 Task: Find connections with filter location Bilqās with filter topic #technologywith filter profile language English with filter current company Rahi with filter school Kamaraj College of Engineering and Technology with filter industry Wood Product Manufacturing with filter service category Wealth Management with filter keywords title Locksmith
Action: Mouse moved to (565, 73)
Screenshot: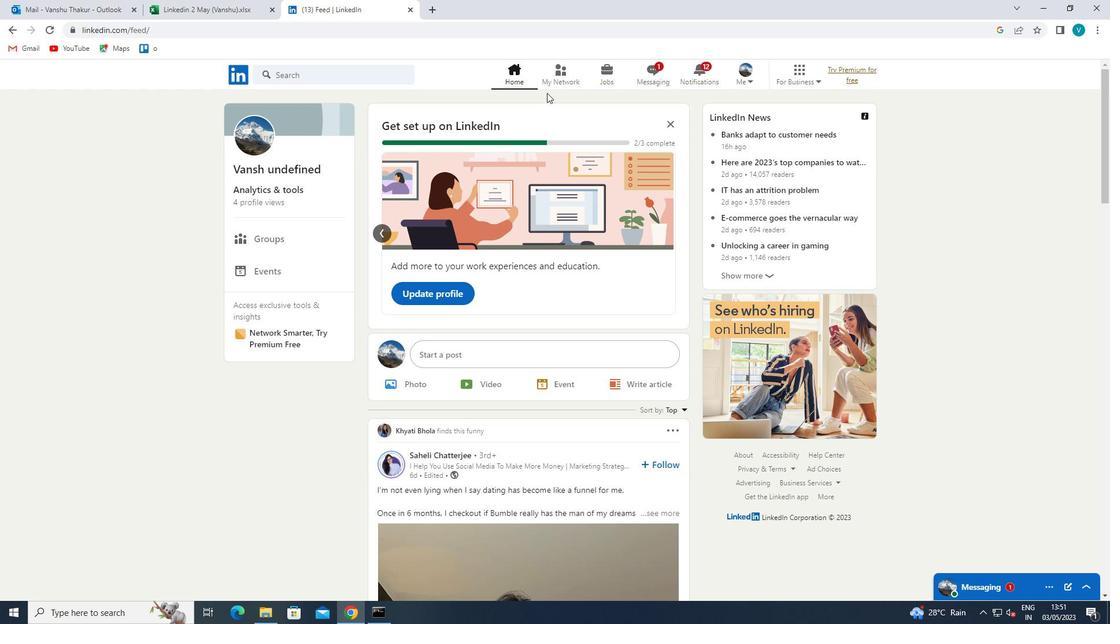 
Action: Mouse pressed left at (565, 73)
Screenshot: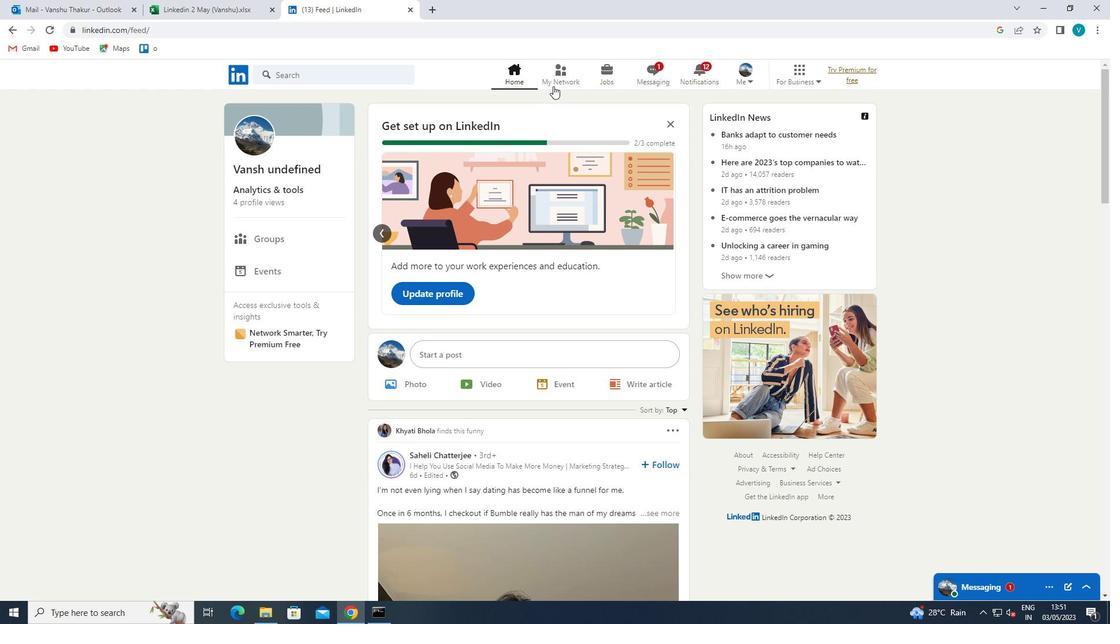 
Action: Mouse moved to (322, 145)
Screenshot: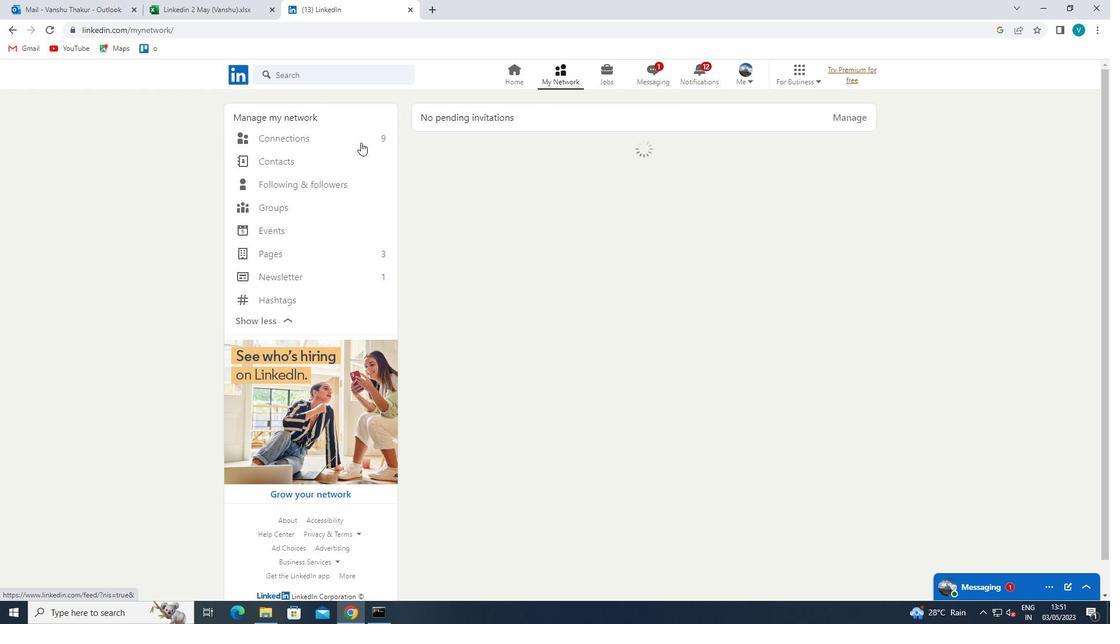 
Action: Mouse pressed left at (322, 145)
Screenshot: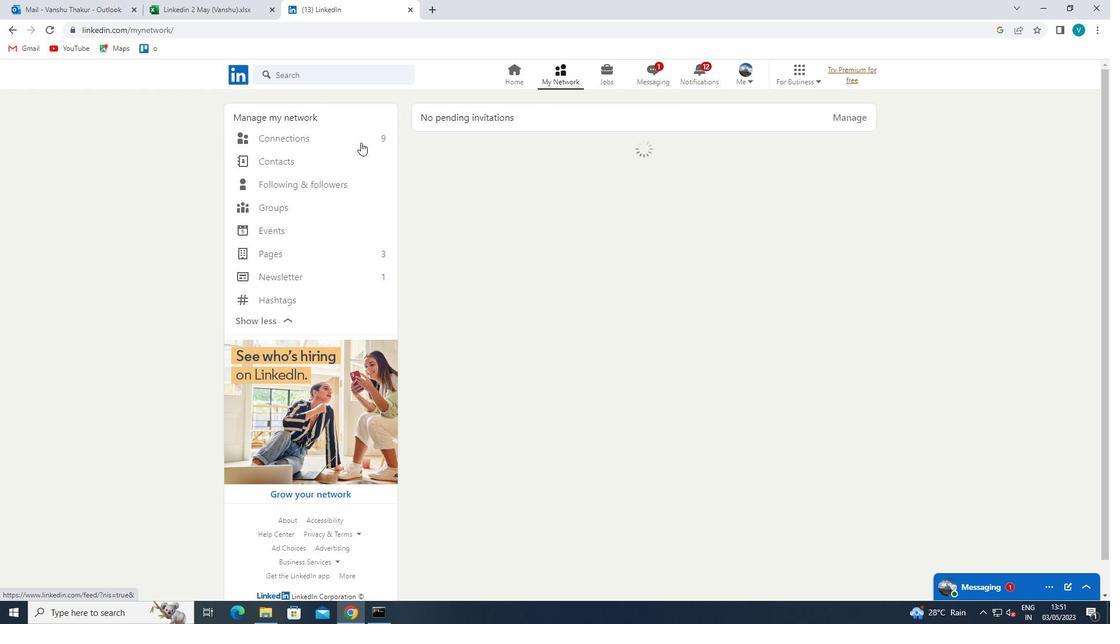 
Action: Mouse moved to (313, 140)
Screenshot: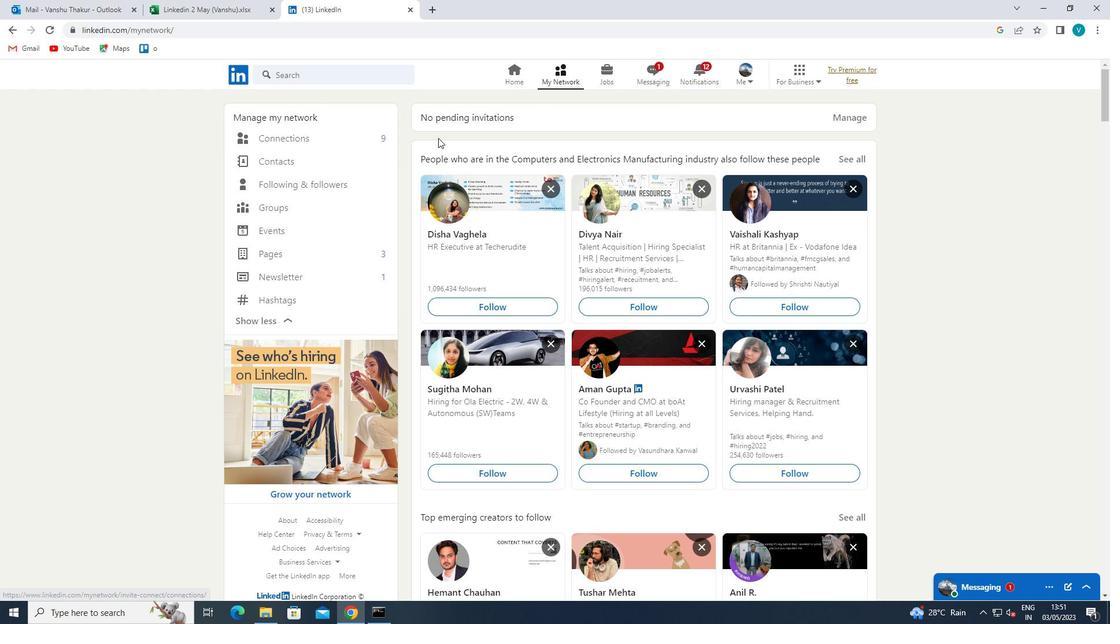 
Action: Mouse pressed left at (313, 140)
Screenshot: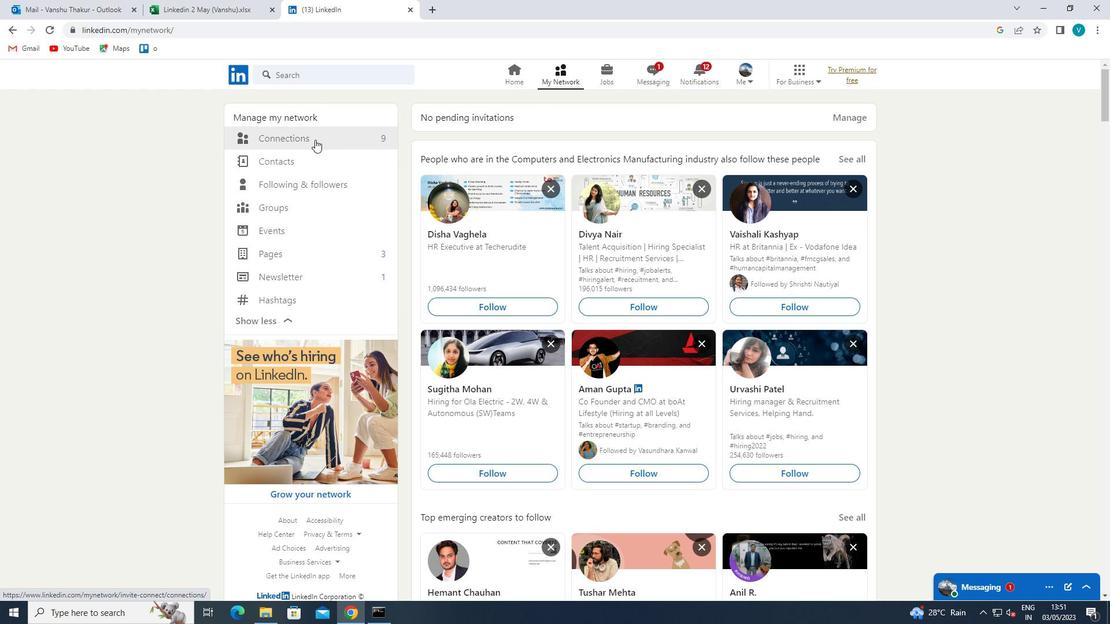 
Action: Mouse moved to (624, 134)
Screenshot: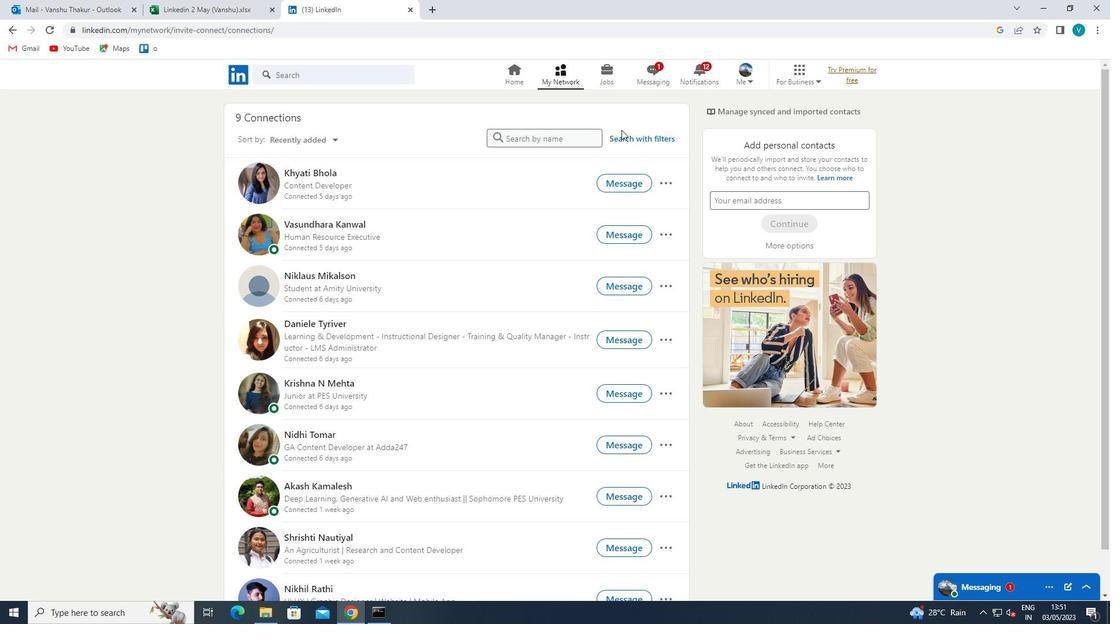 
Action: Mouse pressed left at (624, 134)
Screenshot: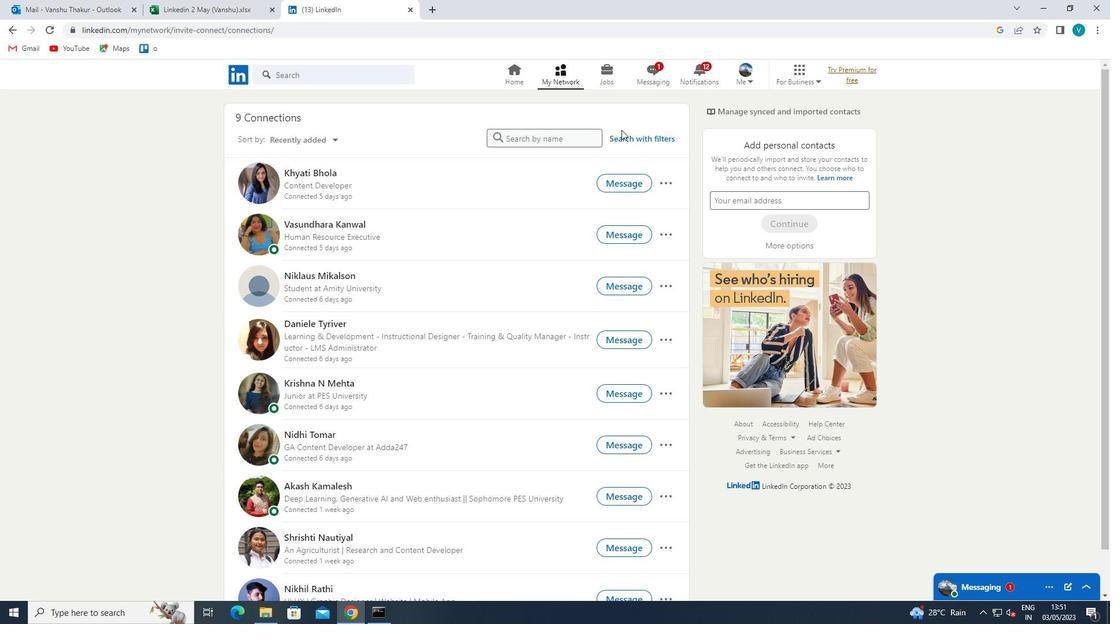 
Action: Mouse moved to (546, 105)
Screenshot: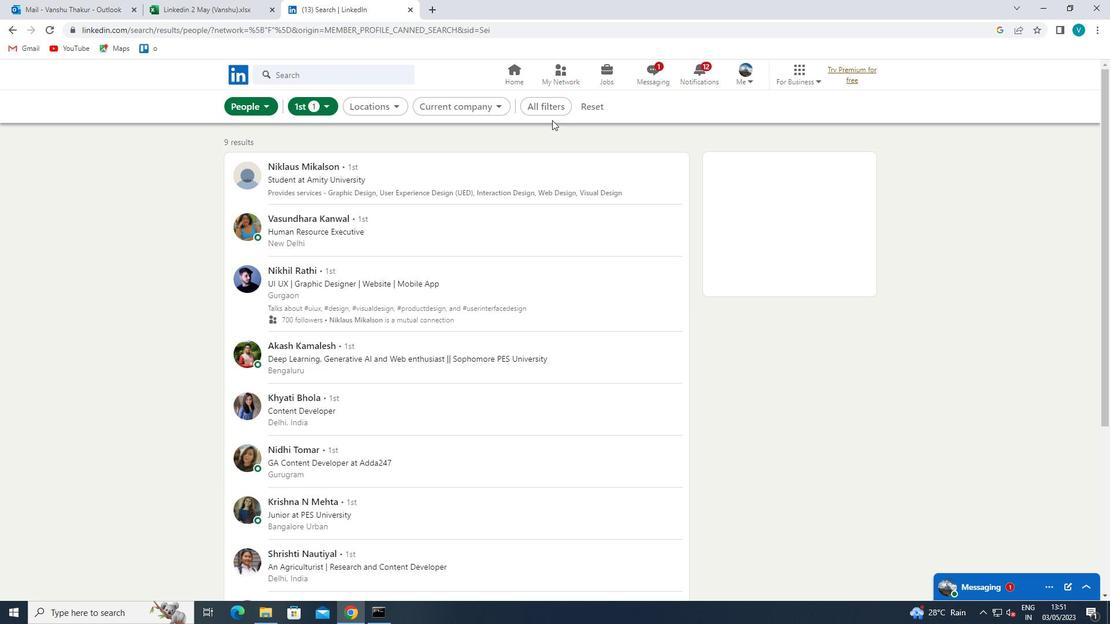 
Action: Mouse pressed left at (546, 105)
Screenshot: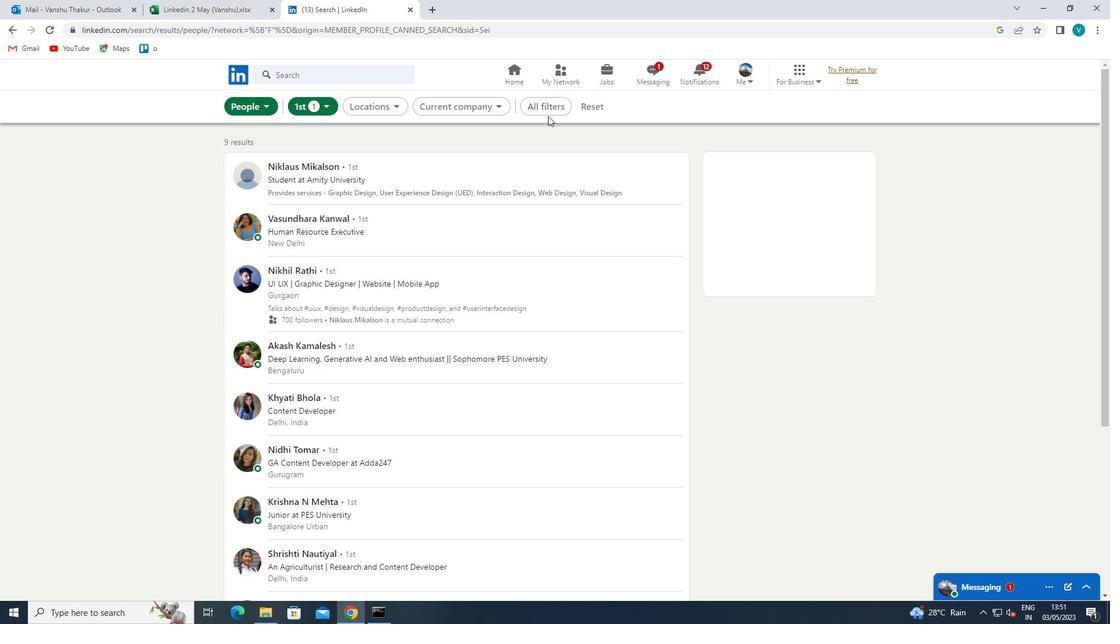 
Action: Mouse moved to (917, 276)
Screenshot: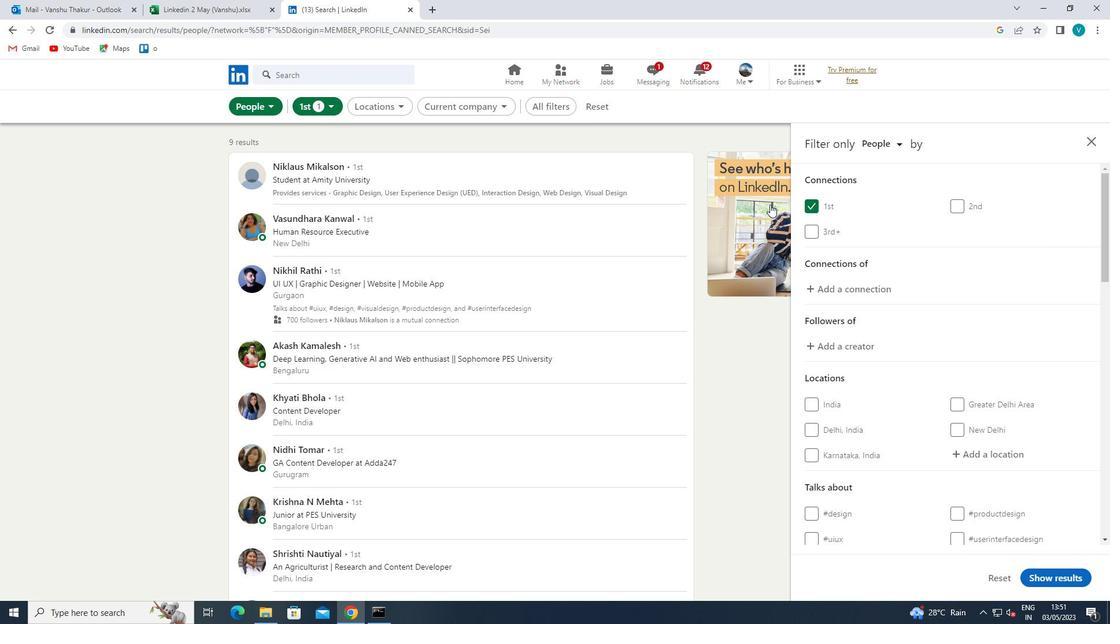 
Action: Mouse scrolled (917, 275) with delta (0, 0)
Screenshot: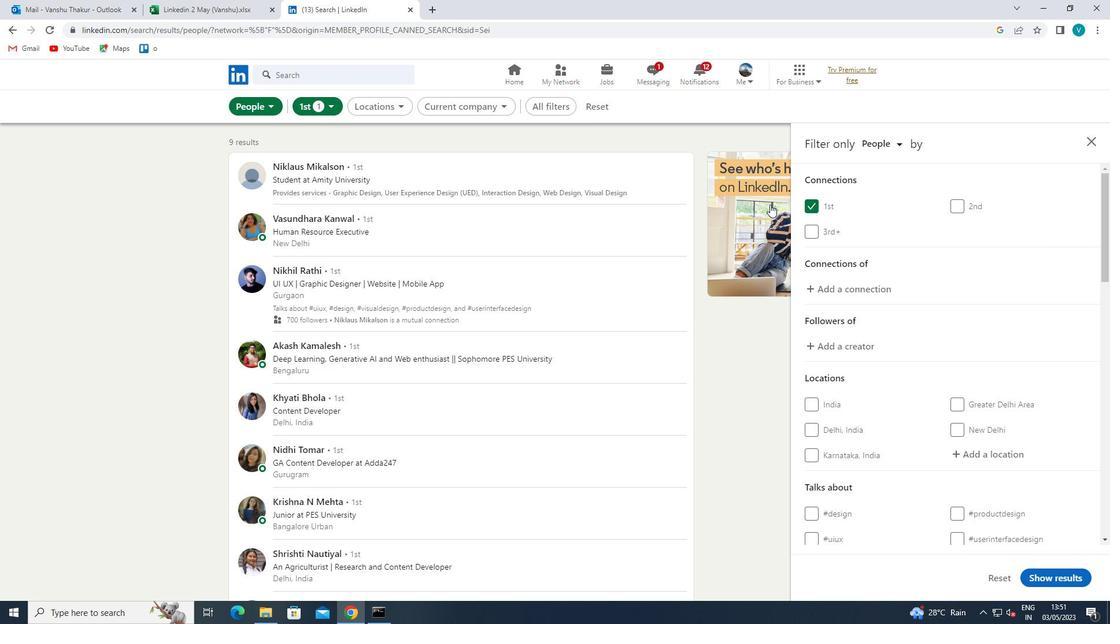 
Action: Mouse moved to (919, 277)
Screenshot: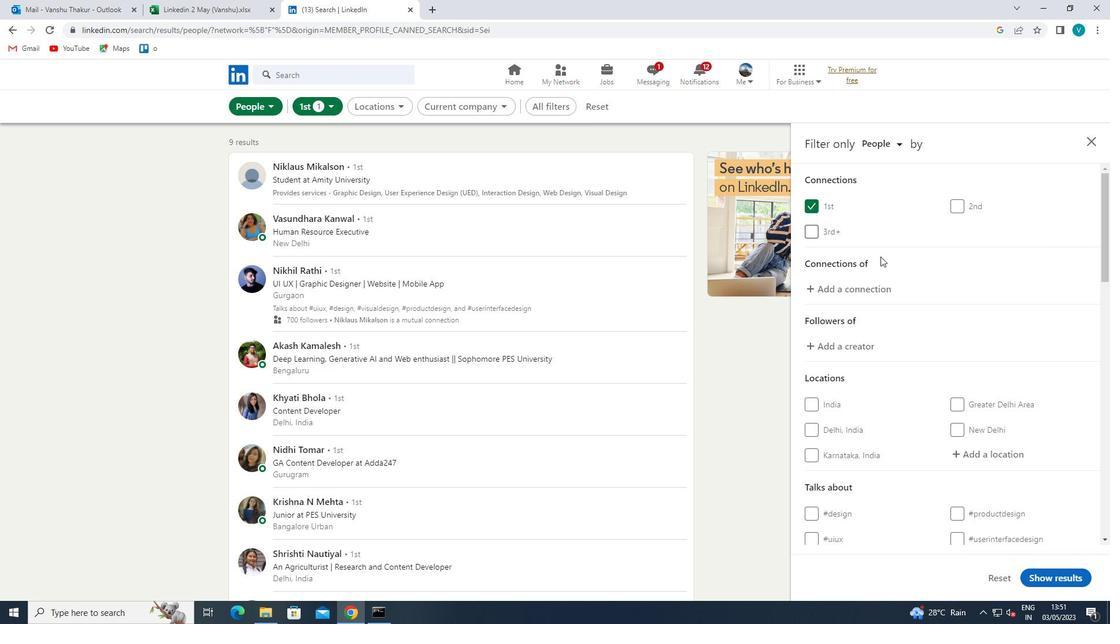 
Action: Mouse scrolled (919, 277) with delta (0, 0)
Screenshot: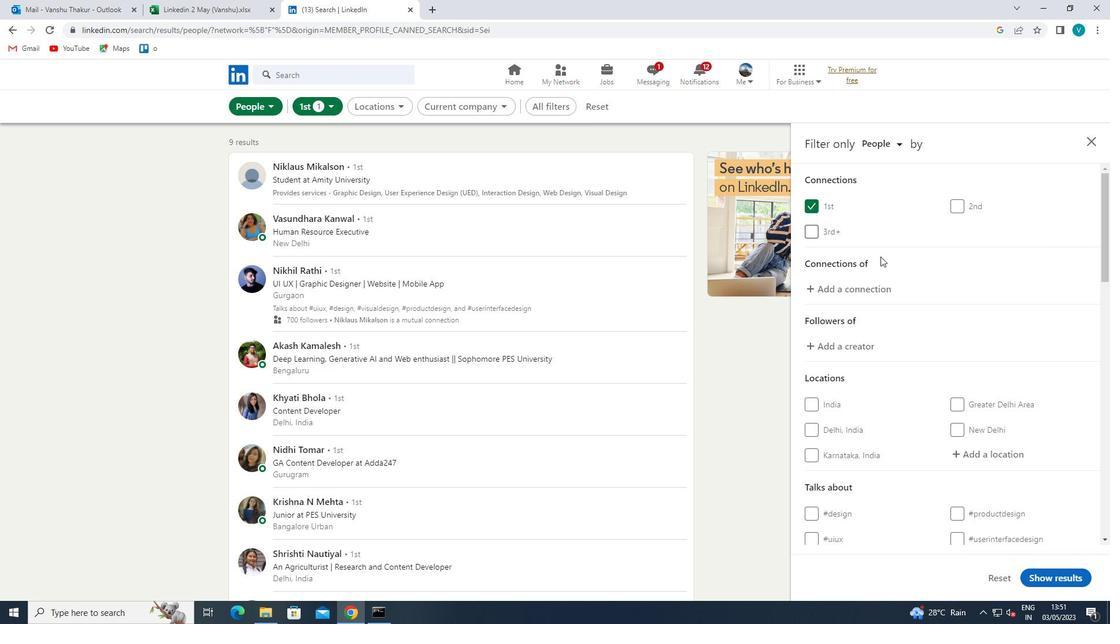 
Action: Mouse moved to (971, 339)
Screenshot: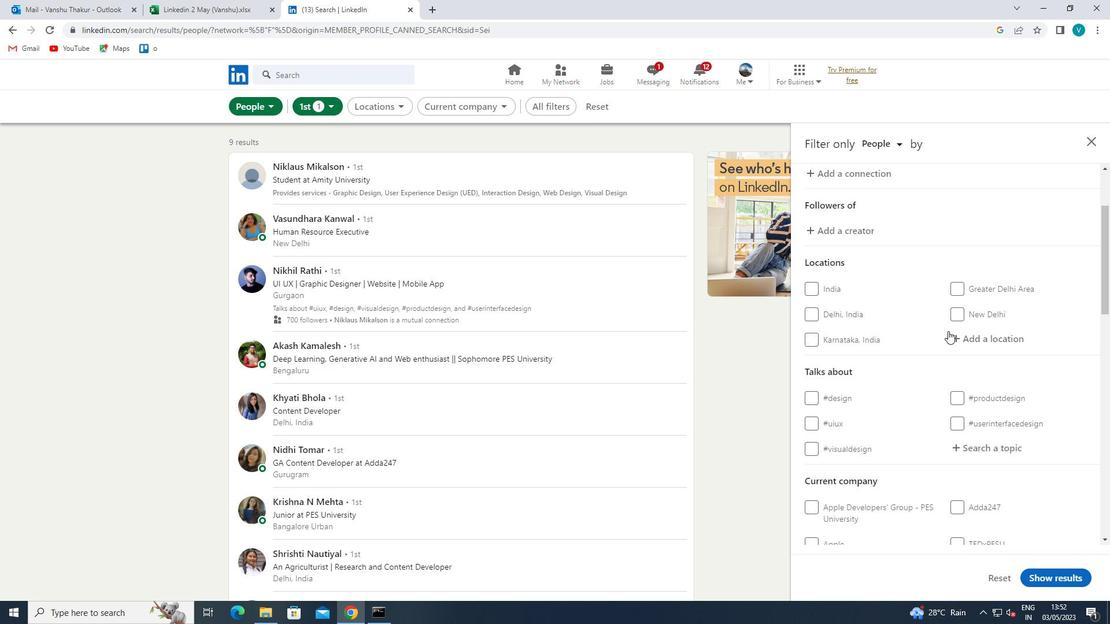 
Action: Mouse pressed left at (971, 339)
Screenshot: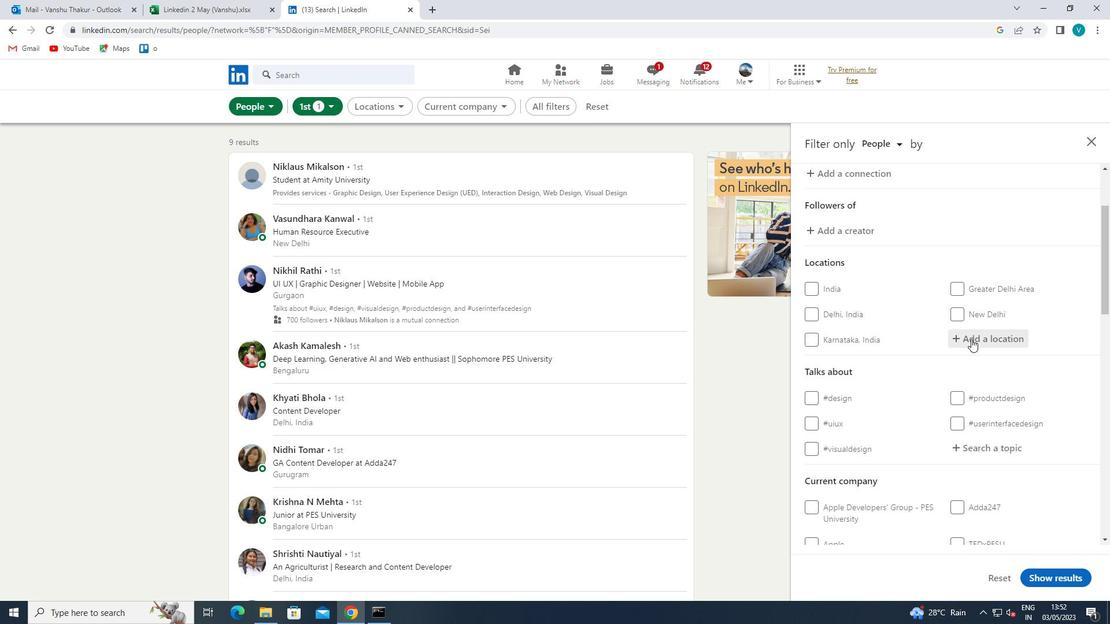 
Action: Mouse moved to (858, 377)
Screenshot: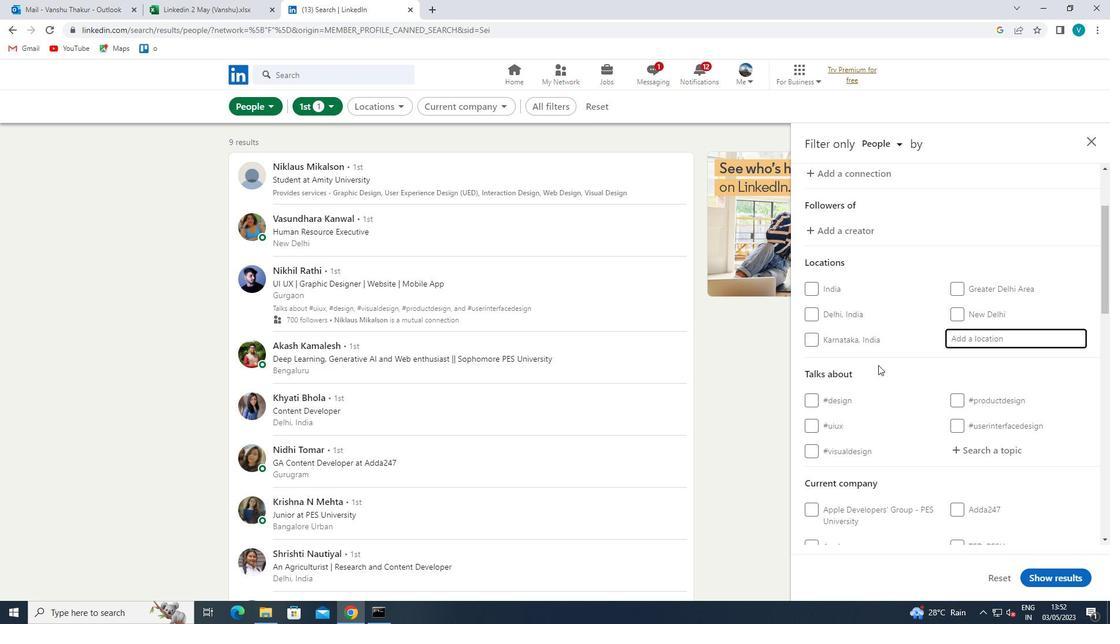 
Action: Key pressed <Key.shift>BILQAS
Screenshot: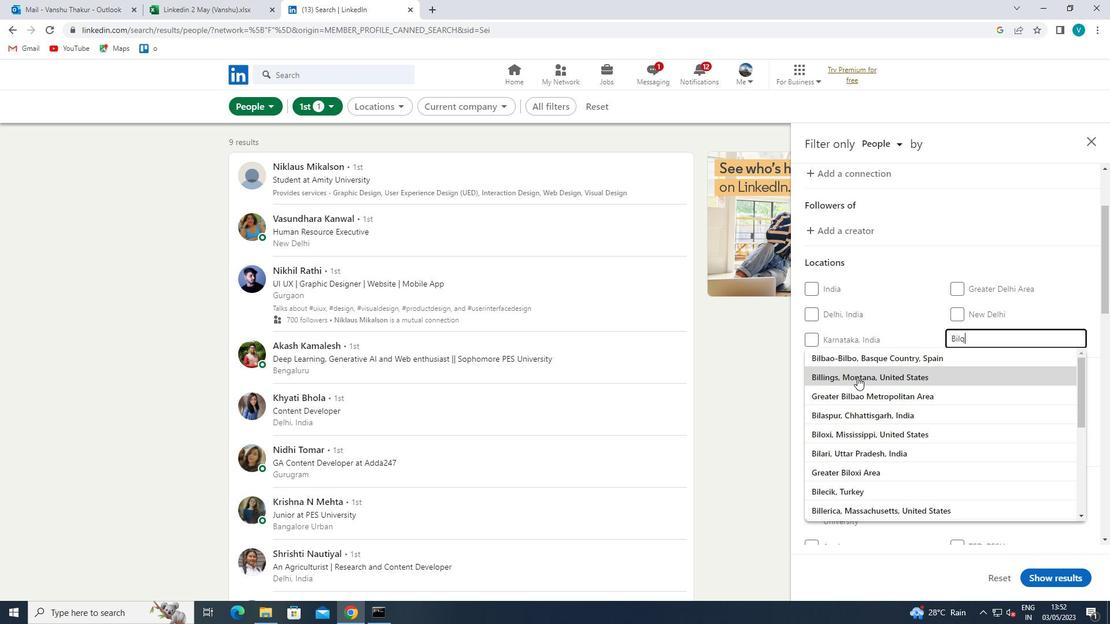 
Action: Mouse moved to (886, 361)
Screenshot: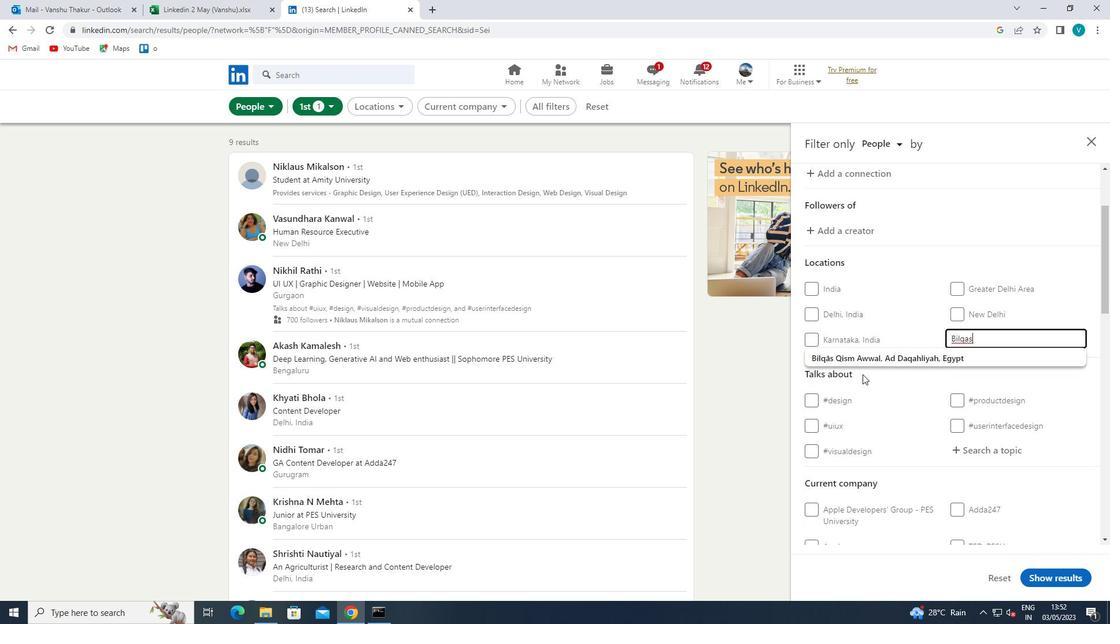 
Action: Mouse pressed left at (886, 361)
Screenshot: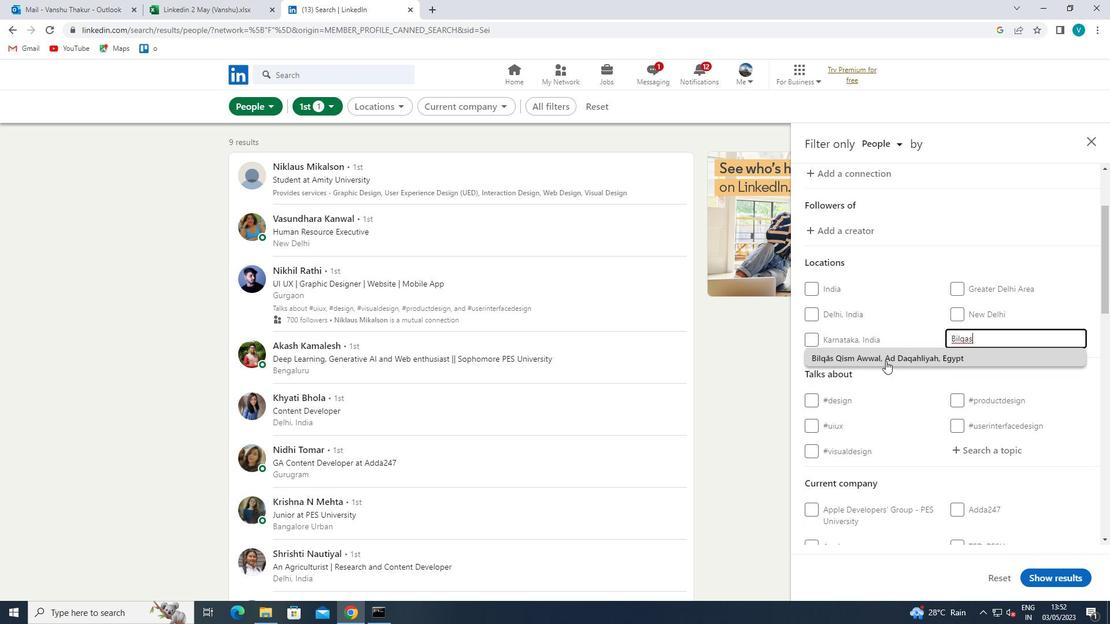 
Action: Mouse moved to (939, 359)
Screenshot: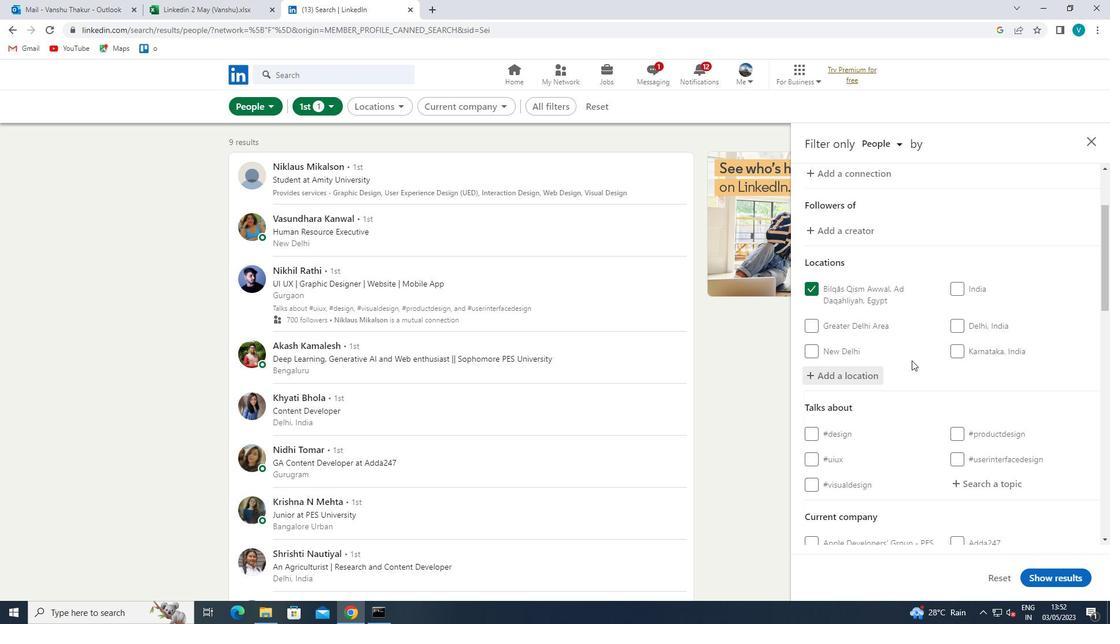 
Action: Mouse scrolled (939, 359) with delta (0, 0)
Screenshot: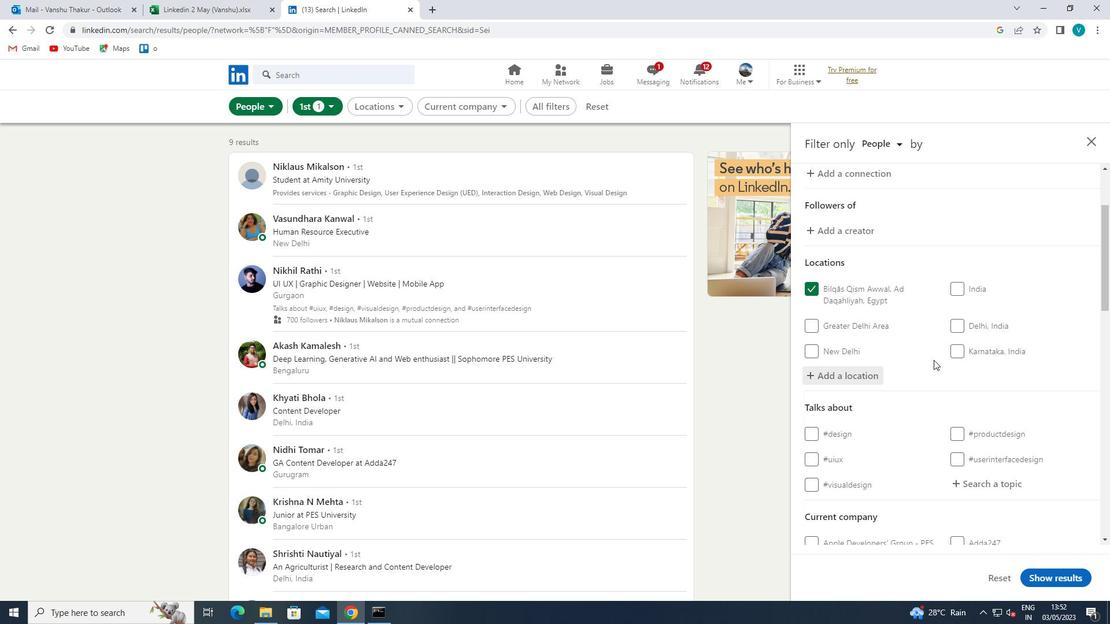 
Action: Mouse moved to (998, 420)
Screenshot: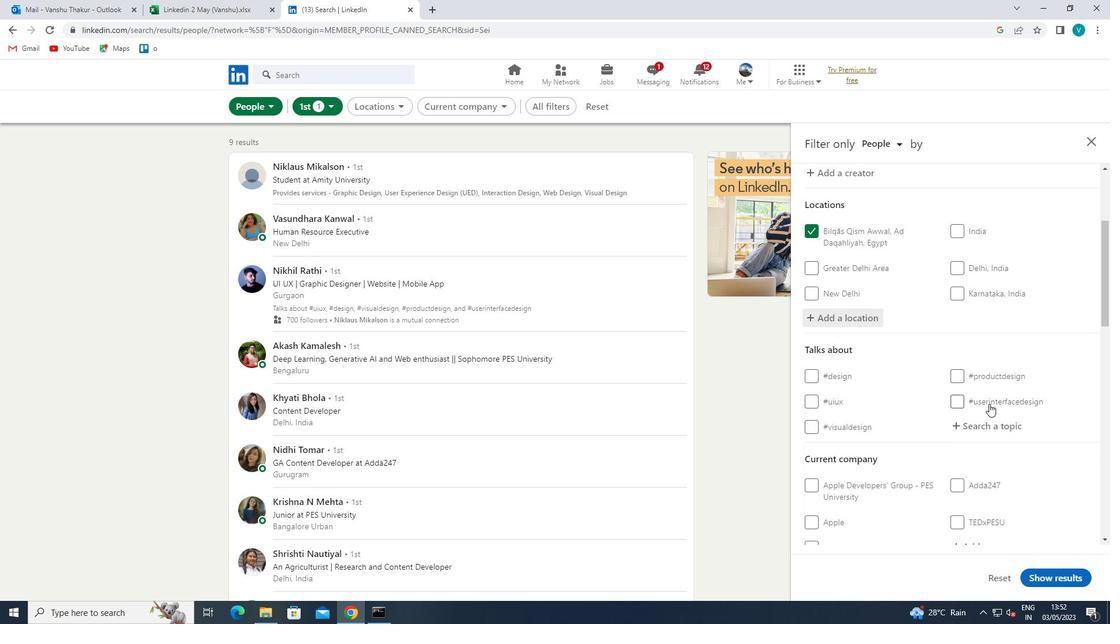 
Action: Mouse pressed left at (998, 420)
Screenshot: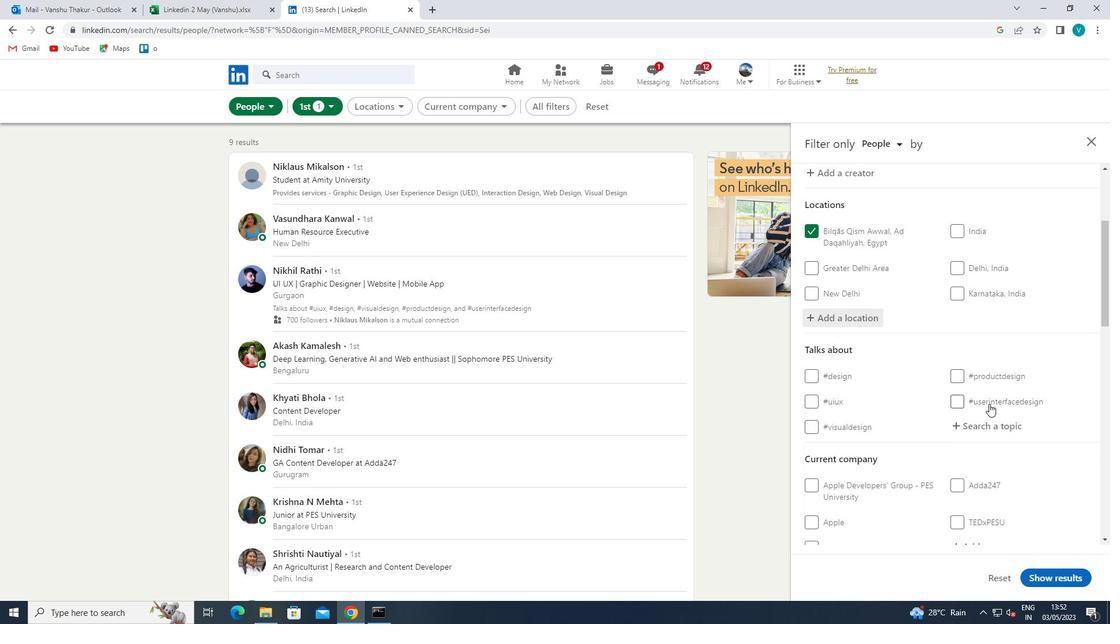
Action: Mouse moved to (938, 402)
Screenshot: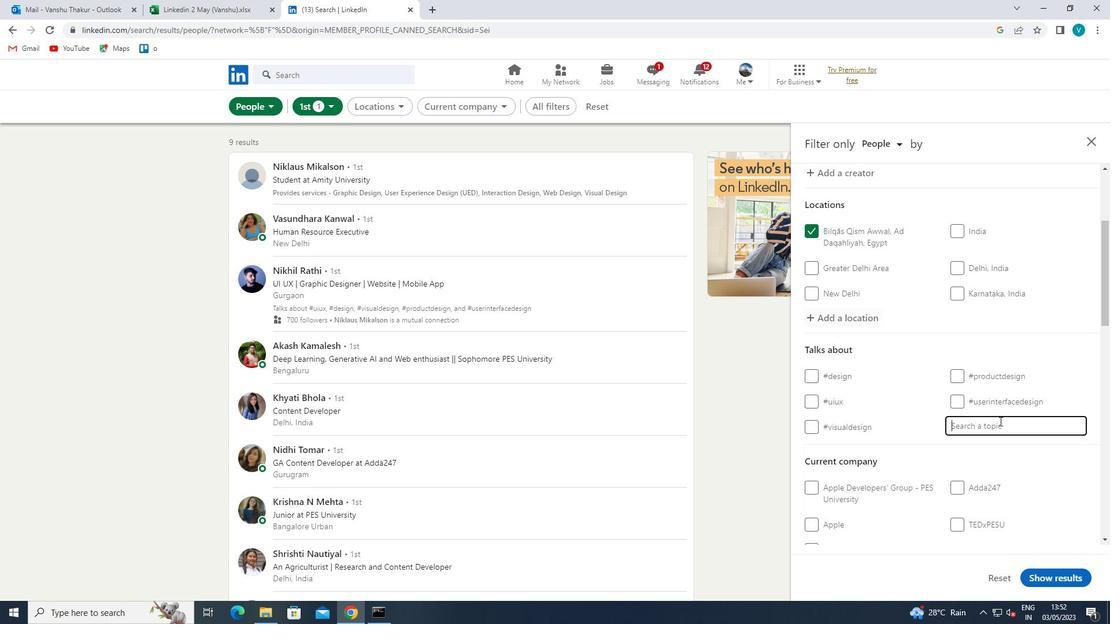 
Action: Key pressed TECHNOLOGY
Screenshot: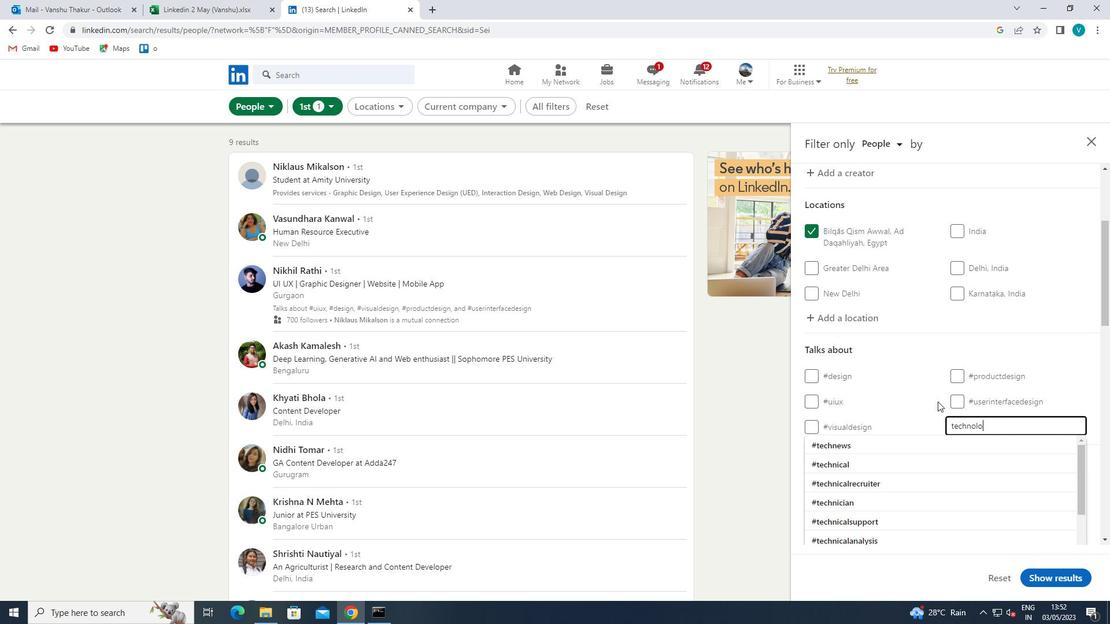 
Action: Mouse moved to (918, 437)
Screenshot: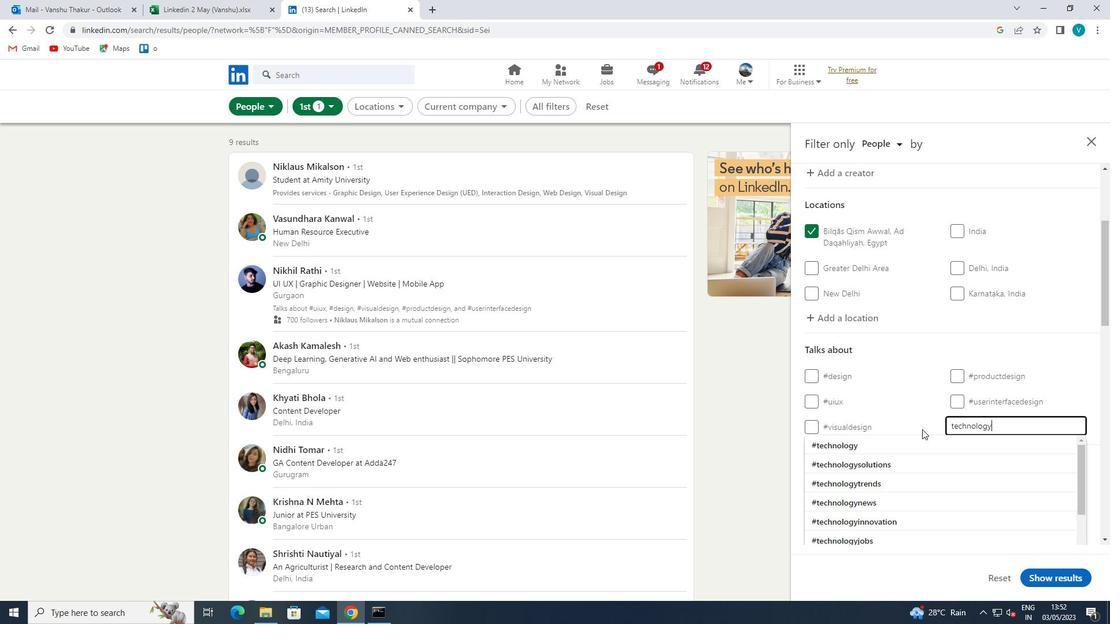
Action: Mouse pressed left at (918, 437)
Screenshot: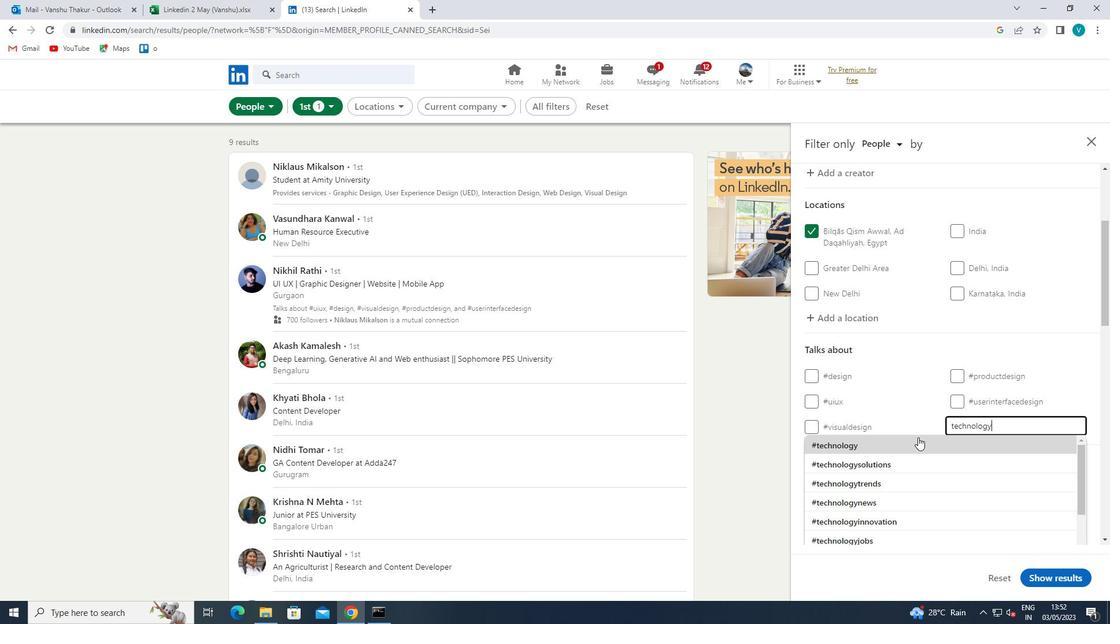 
Action: Mouse scrolled (918, 437) with delta (0, 0)
Screenshot: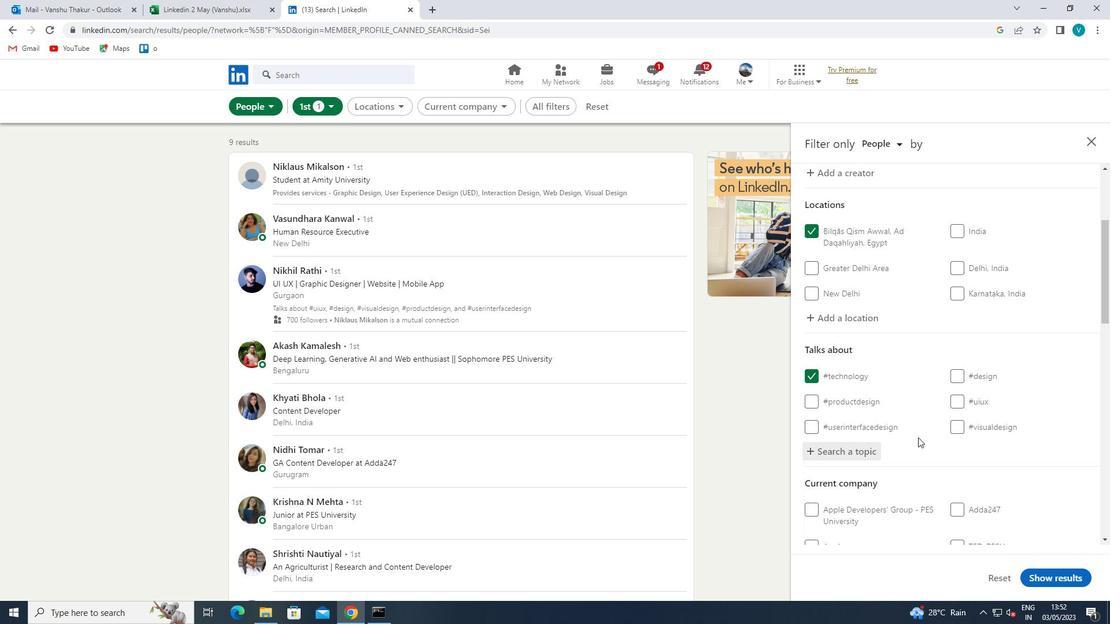
Action: Mouse scrolled (918, 437) with delta (0, 0)
Screenshot: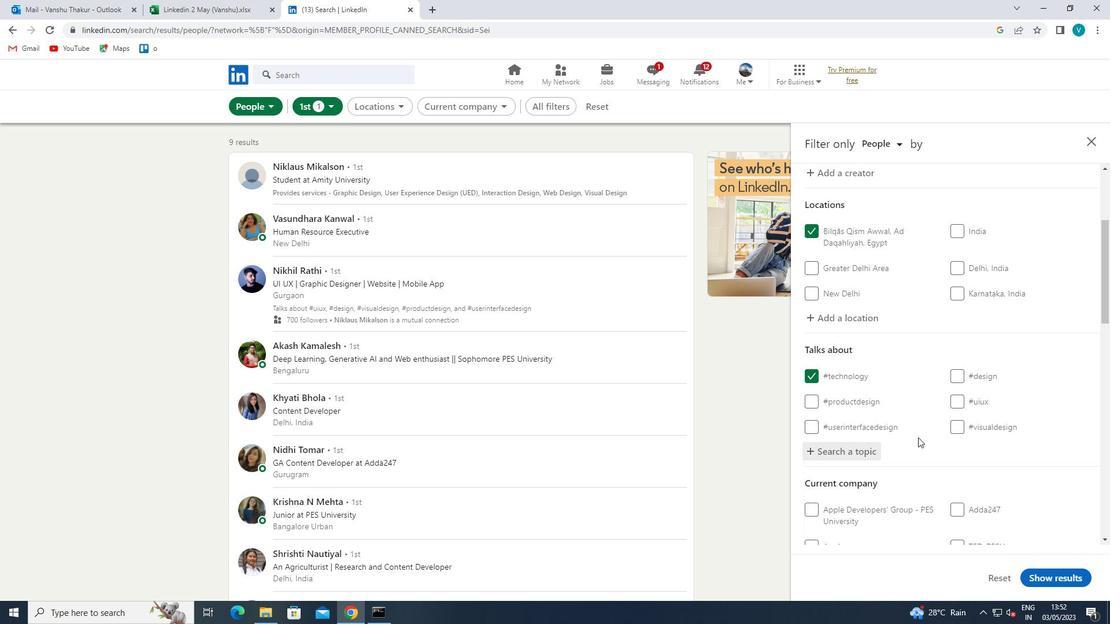 
Action: Mouse scrolled (918, 437) with delta (0, 0)
Screenshot: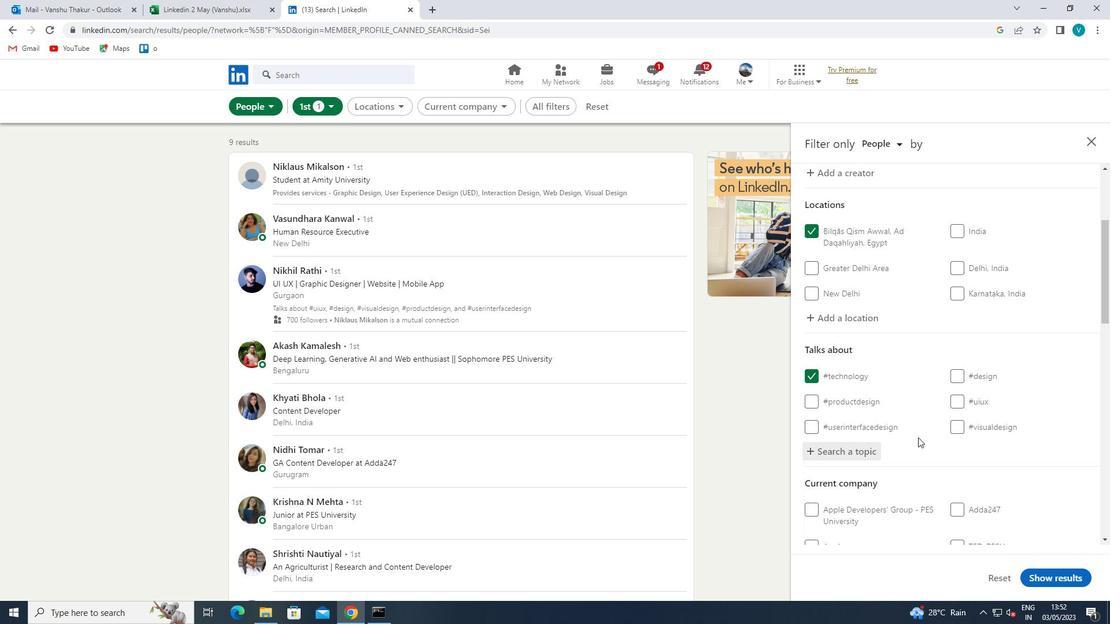
Action: Mouse scrolled (918, 437) with delta (0, 0)
Screenshot: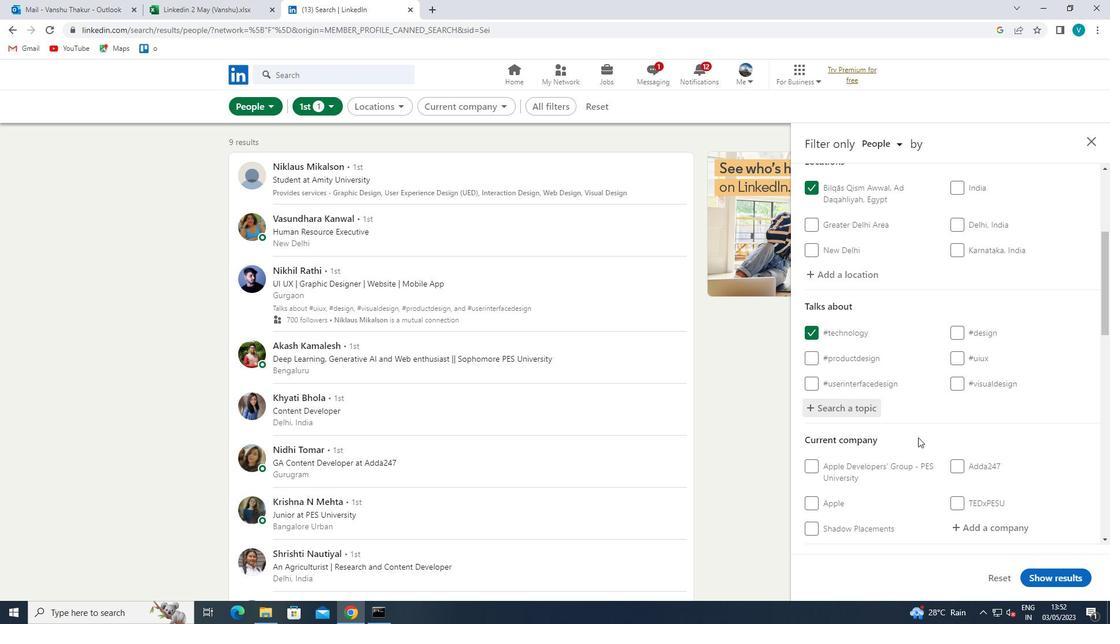 
Action: Mouse scrolled (918, 437) with delta (0, 0)
Screenshot: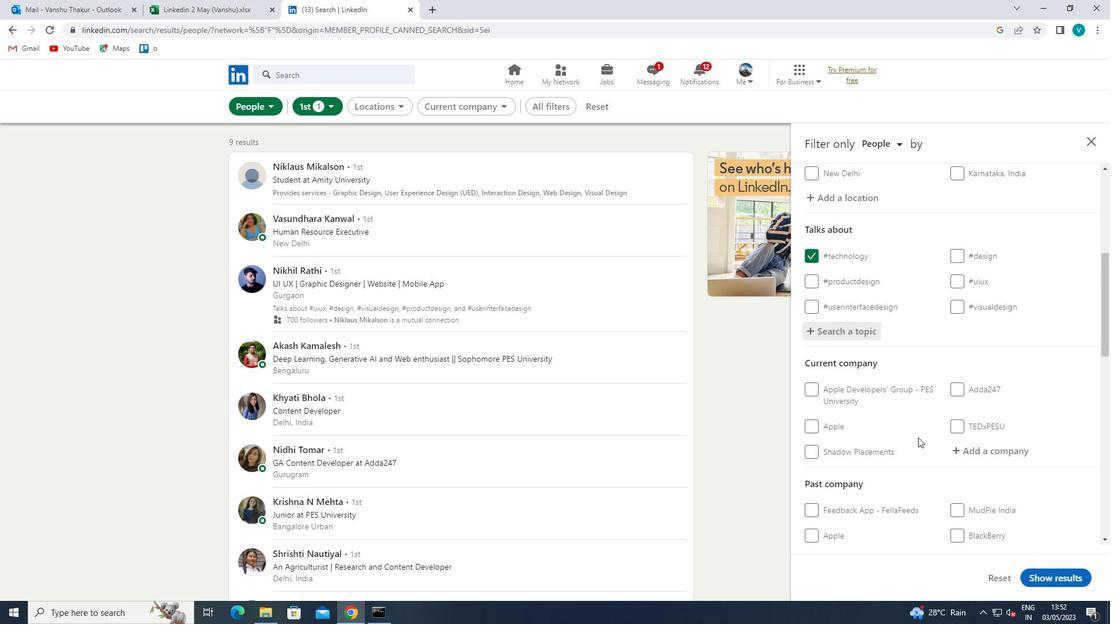 
Action: Mouse scrolled (918, 437) with delta (0, 0)
Screenshot: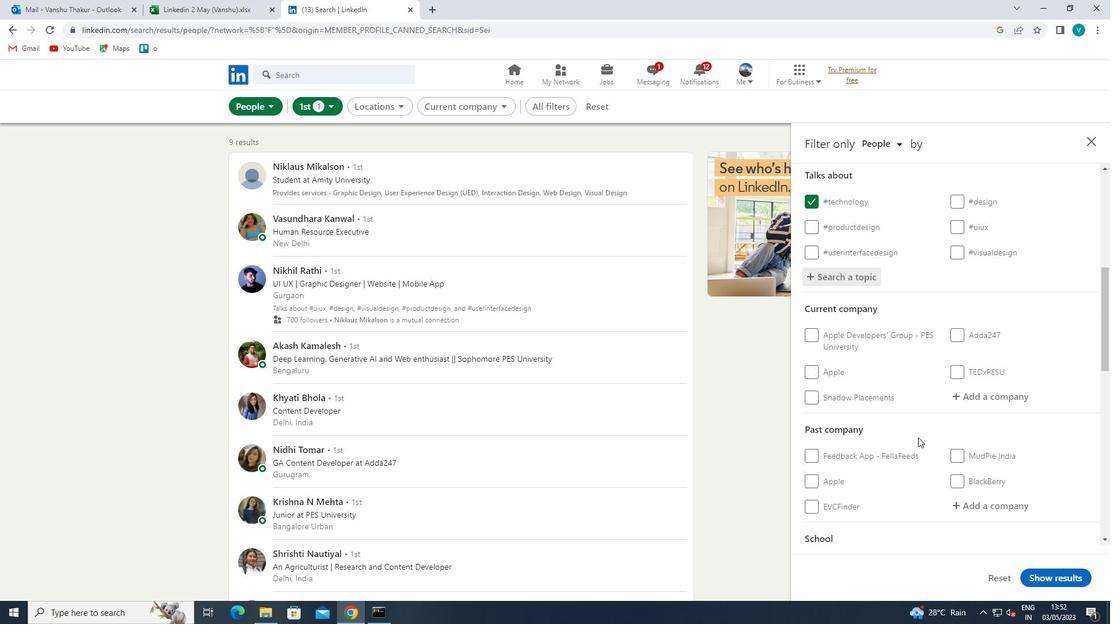 
Action: Mouse scrolled (918, 437) with delta (0, 0)
Screenshot: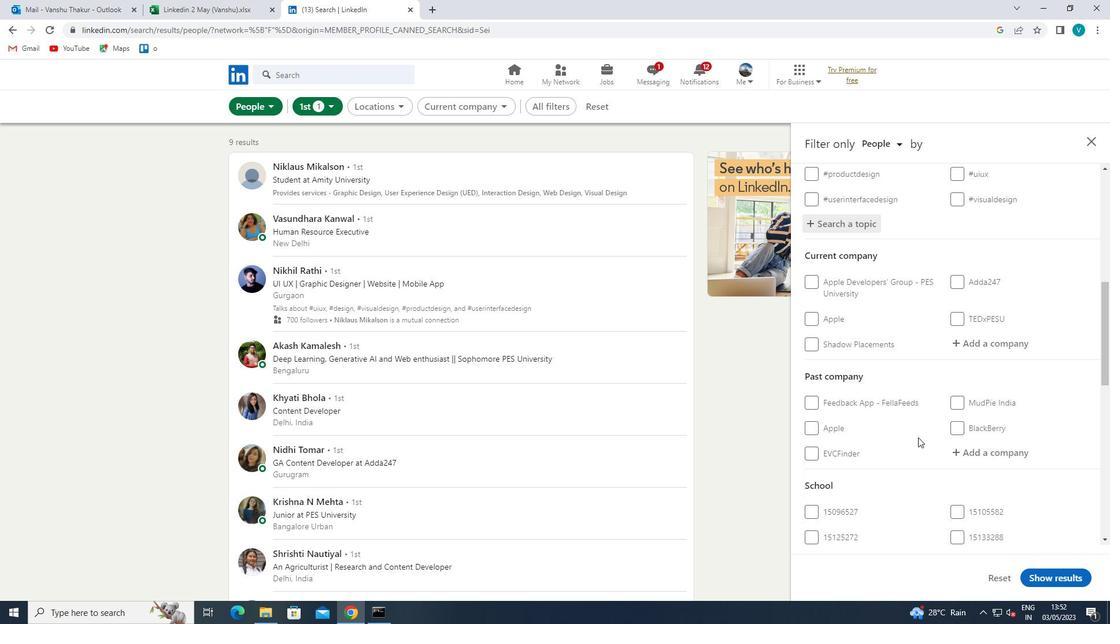 
Action: Mouse scrolled (918, 437) with delta (0, 0)
Screenshot: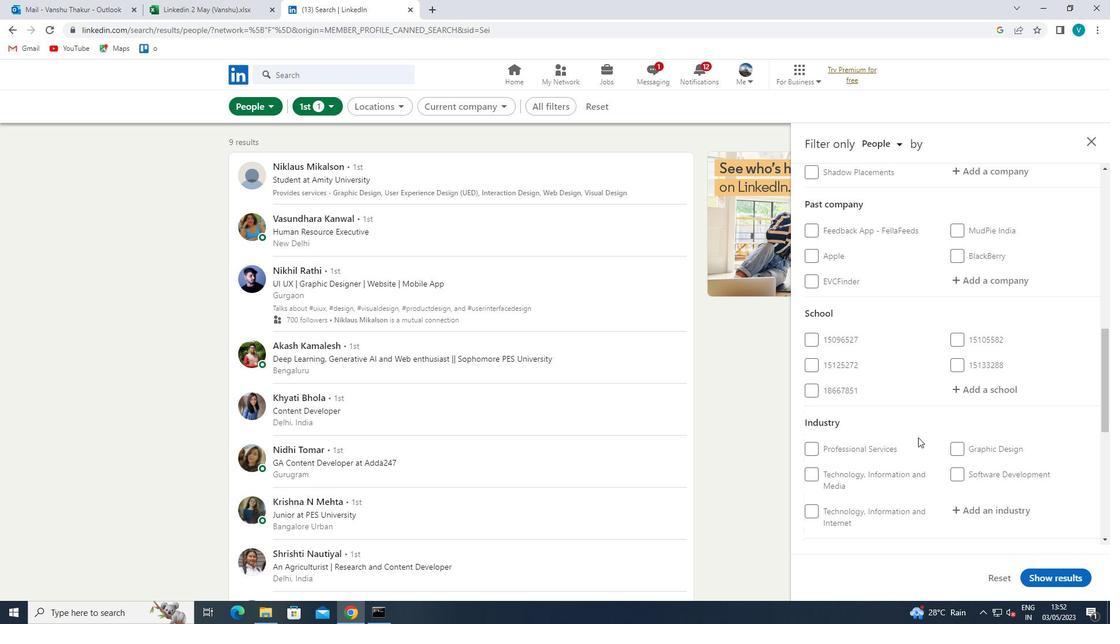 
Action: Mouse scrolled (918, 437) with delta (0, 0)
Screenshot: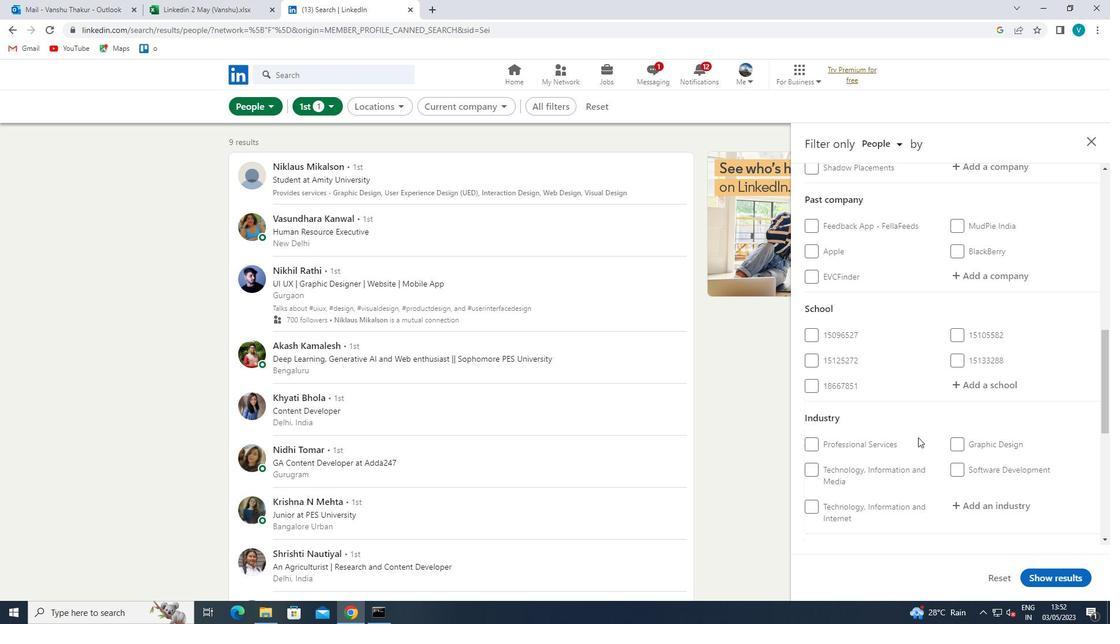
Action: Mouse moved to (817, 462)
Screenshot: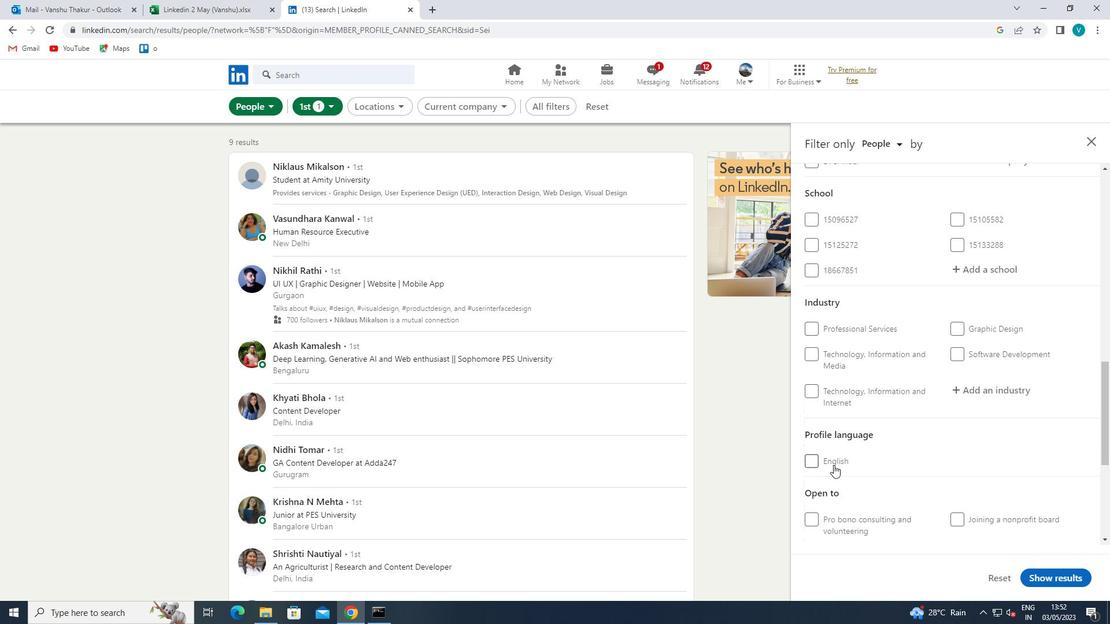 
Action: Mouse pressed left at (817, 462)
Screenshot: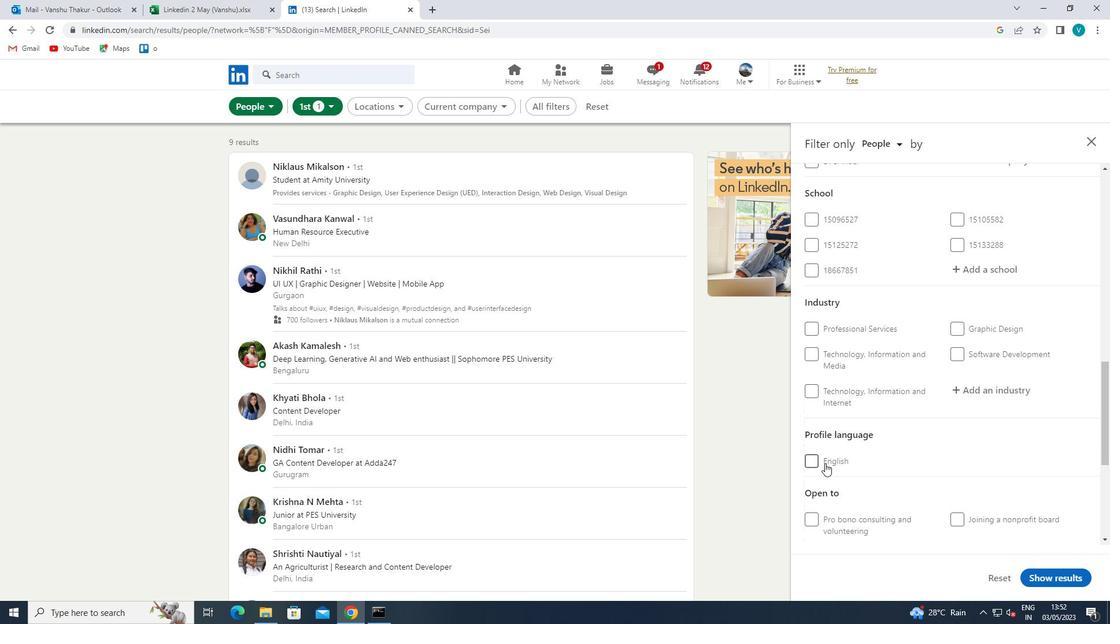 
Action: Mouse moved to (950, 462)
Screenshot: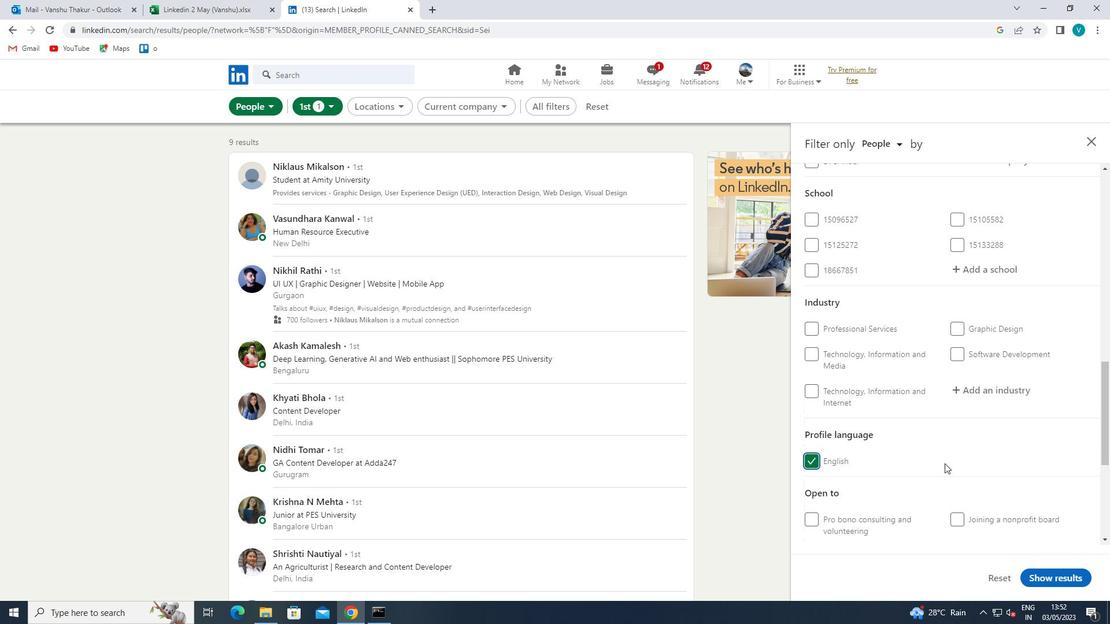 
Action: Mouse scrolled (950, 463) with delta (0, 0)
Screenshot: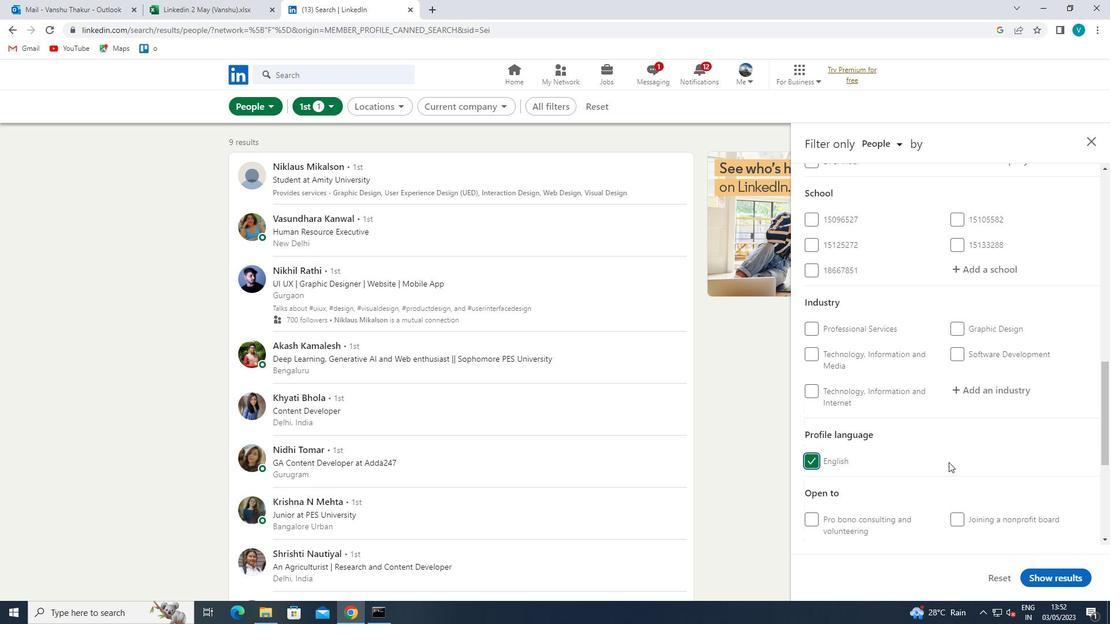 
Action: Mouse scrolled (950, 463) with delta (0, 0)
Screenshot: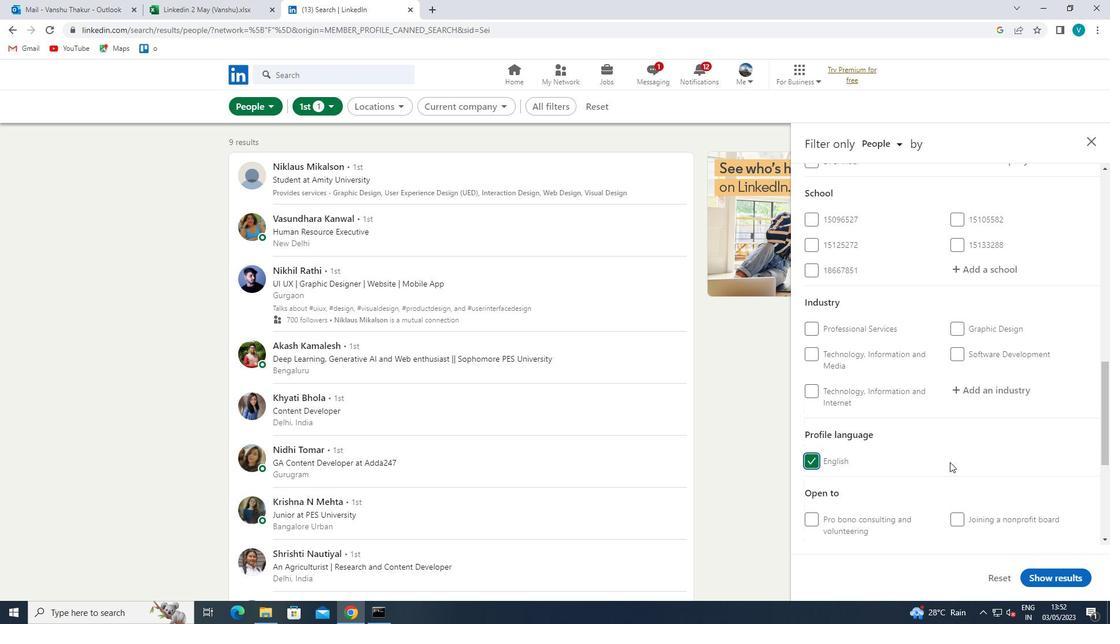
Action: Mouse scrolled (950, 463) with delta (0, 0)
Screenshot: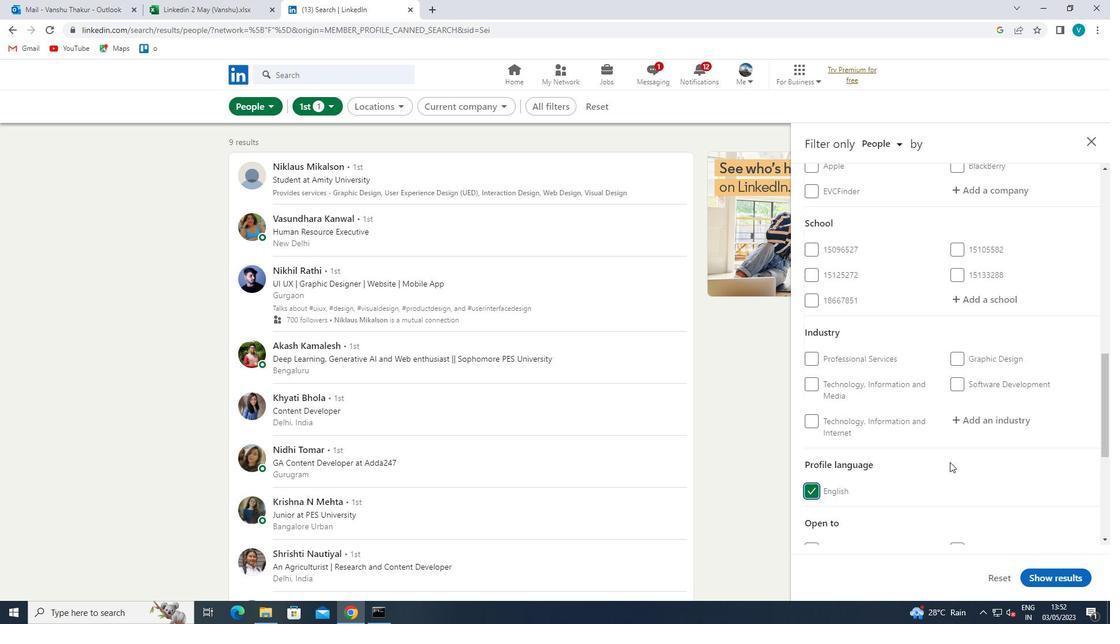 
Action: Mouse scrolled (950, 463) with delta (0, 0)
Screenshot: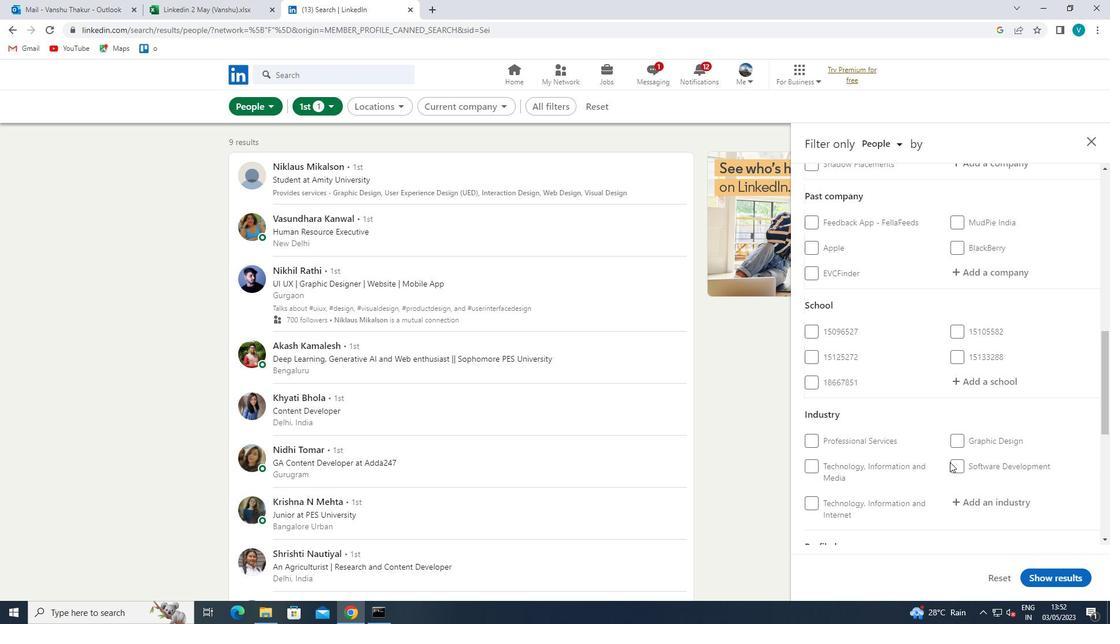 
Action: Mouse scrolled (950, 463) with delta (0, 0)
Screenshot: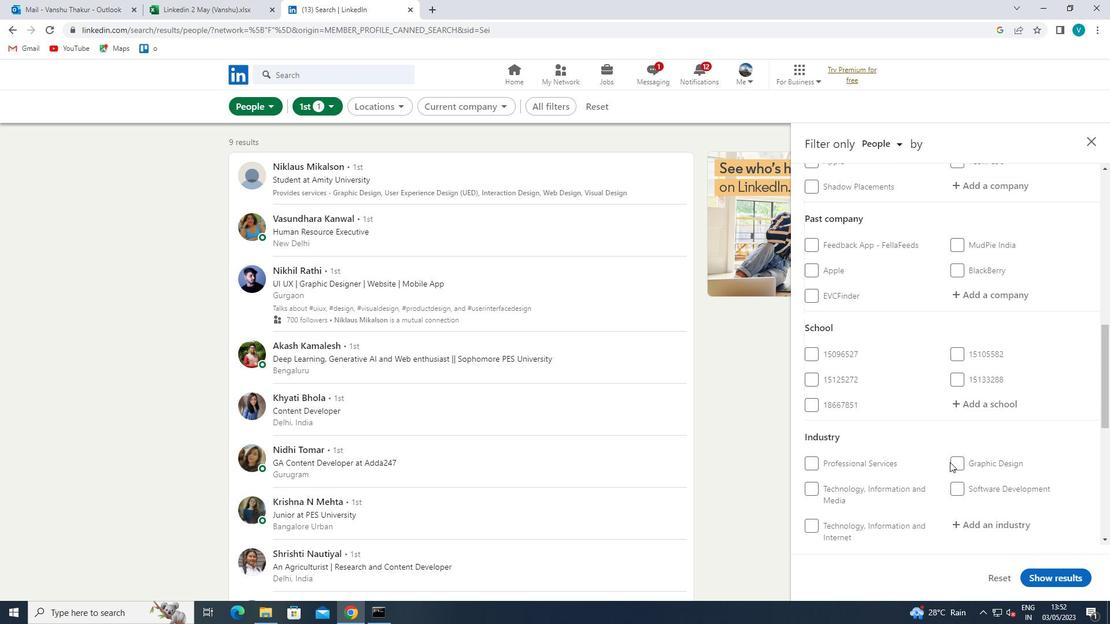 
Action: Mouse moved to (1007, 337)
Screenshot: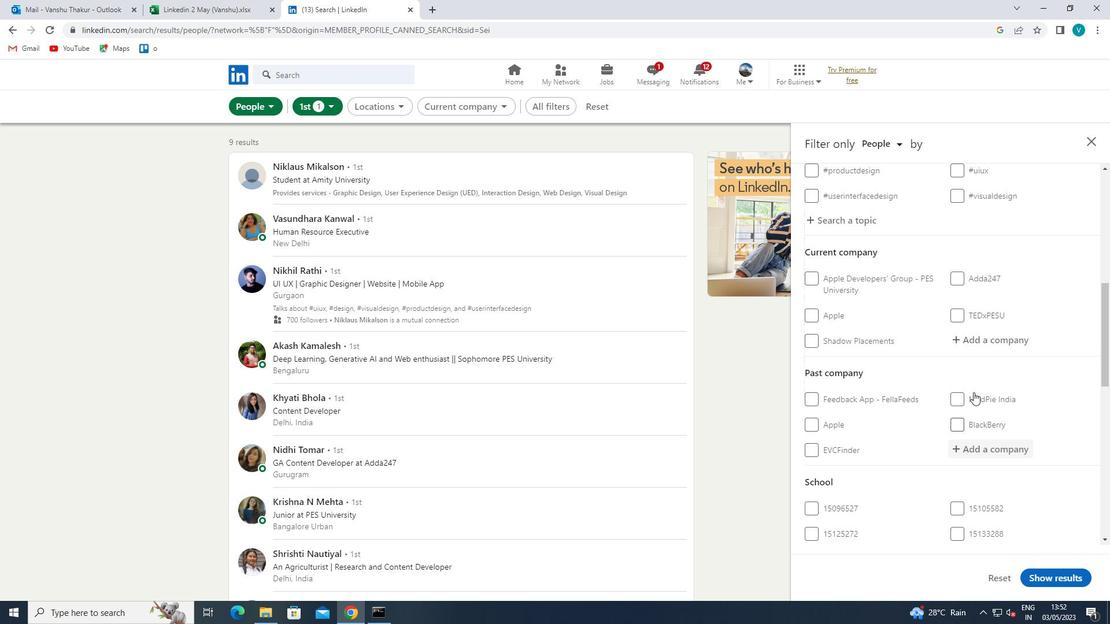 
Action: Mouse pressed left at (1007, 337)
Screenshot: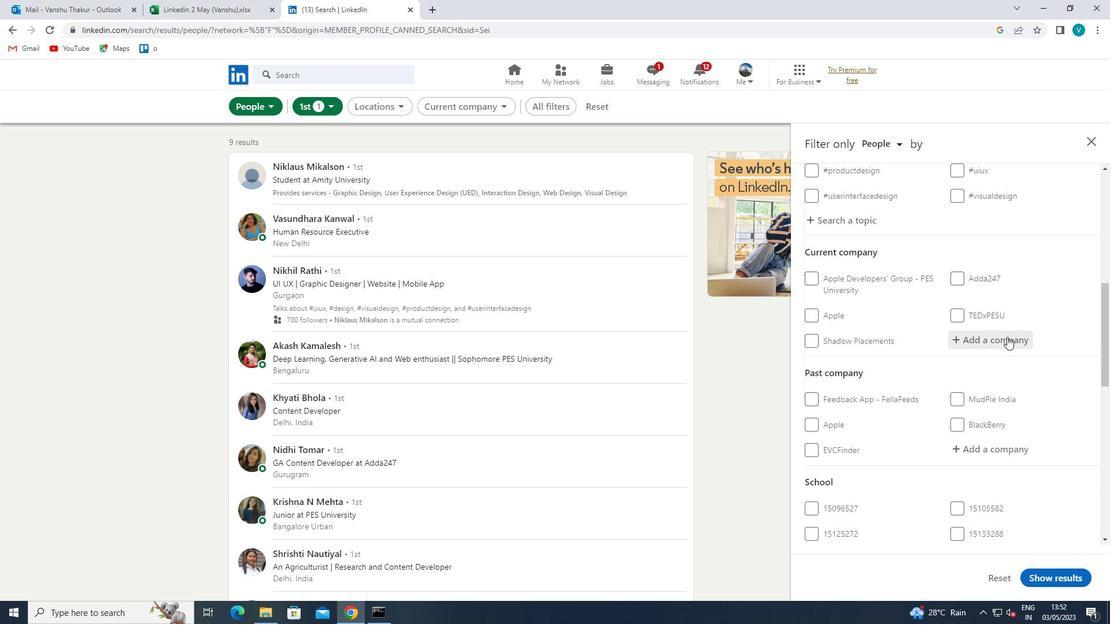 
Action: Mouse moved to (991, 346)
Screenshot: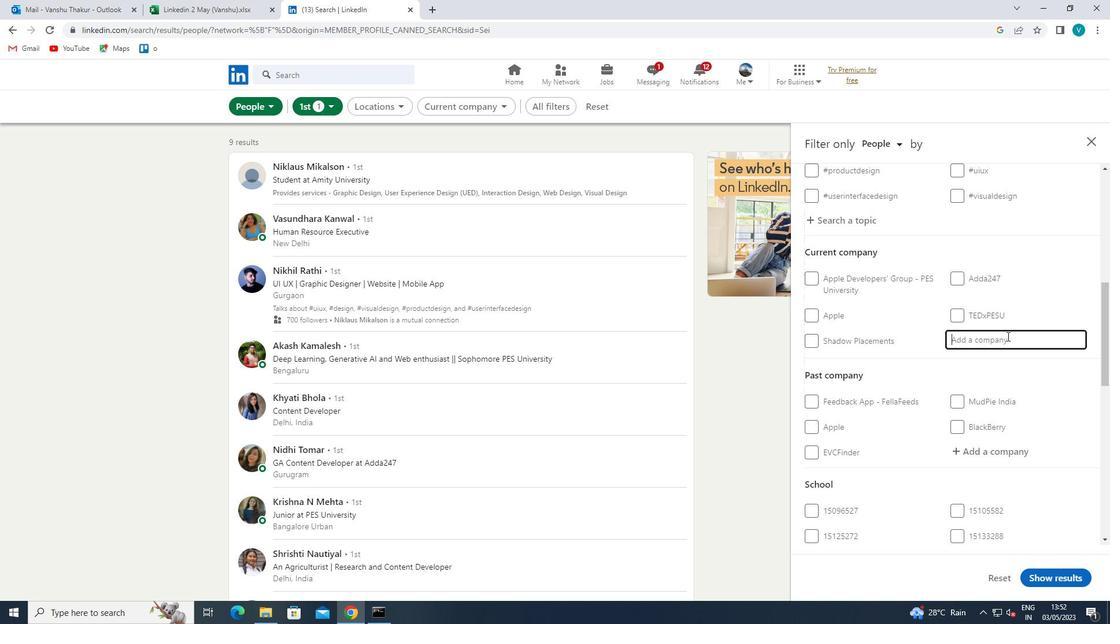 
Action: Key pressed <Key.shift>RAHI
Screenshot: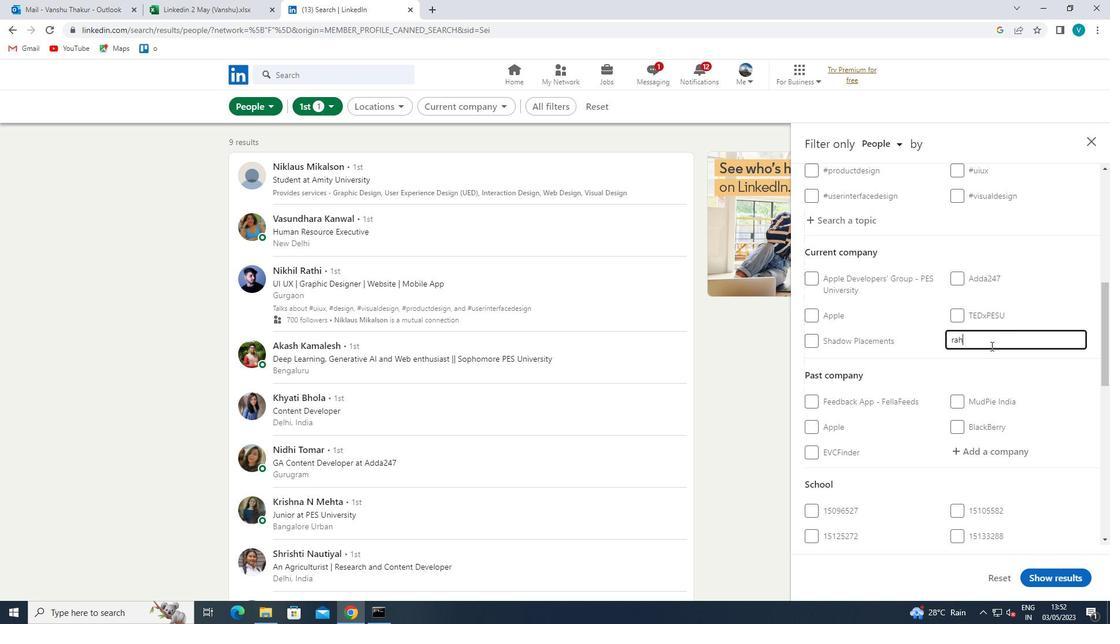
Action: Mouse moved to (979, 353)
Screenshot: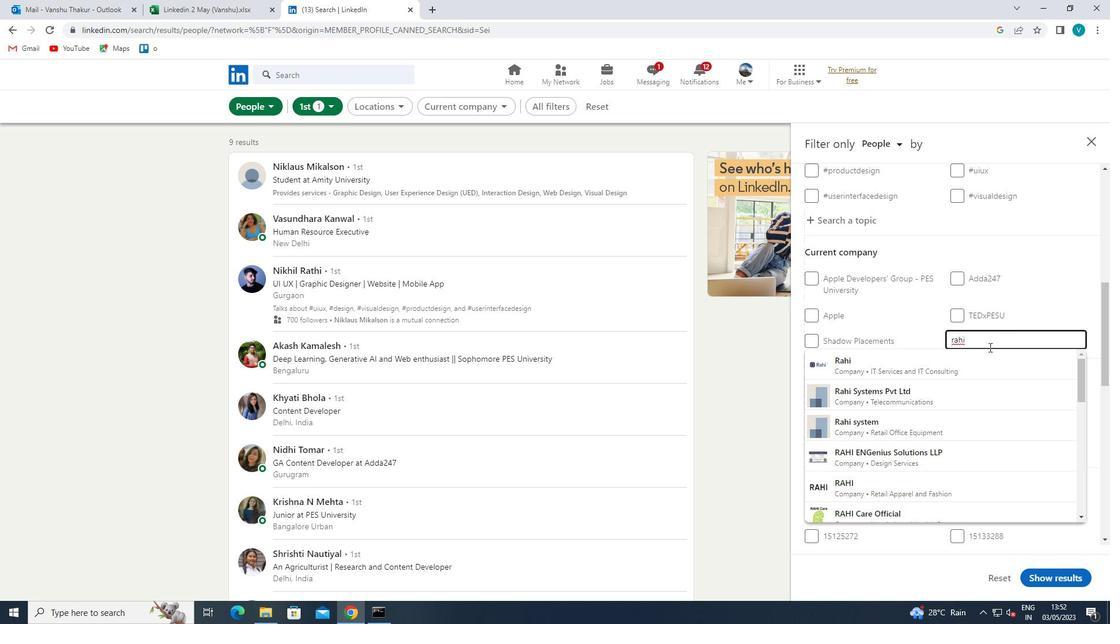 
Action: Mouse pressed left at (979, 353)
Screenshot: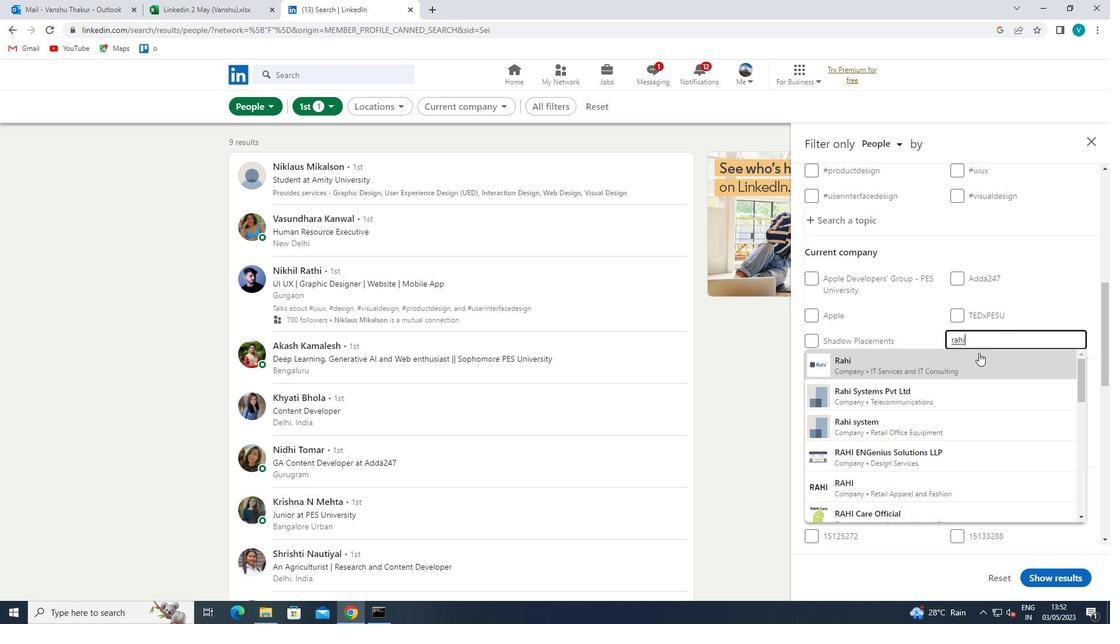 
Action: Mouse scrolled (979, 352) with delta (0, 0)
Screenshot: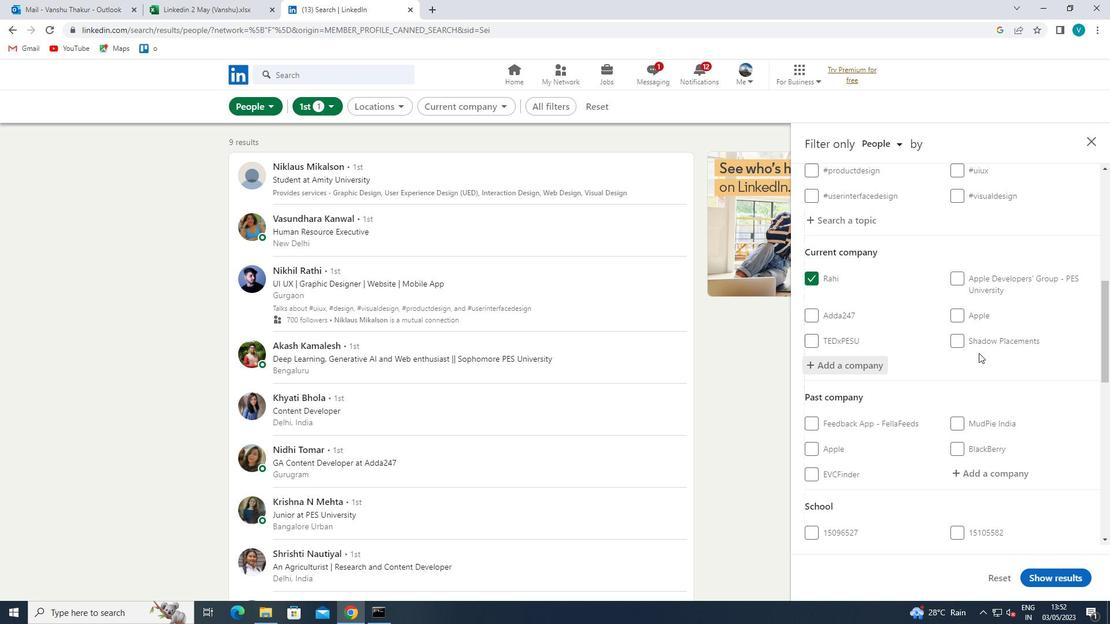 
Action: Mouse scrolled (979, 352) with delta (0, 0)
Screenshot: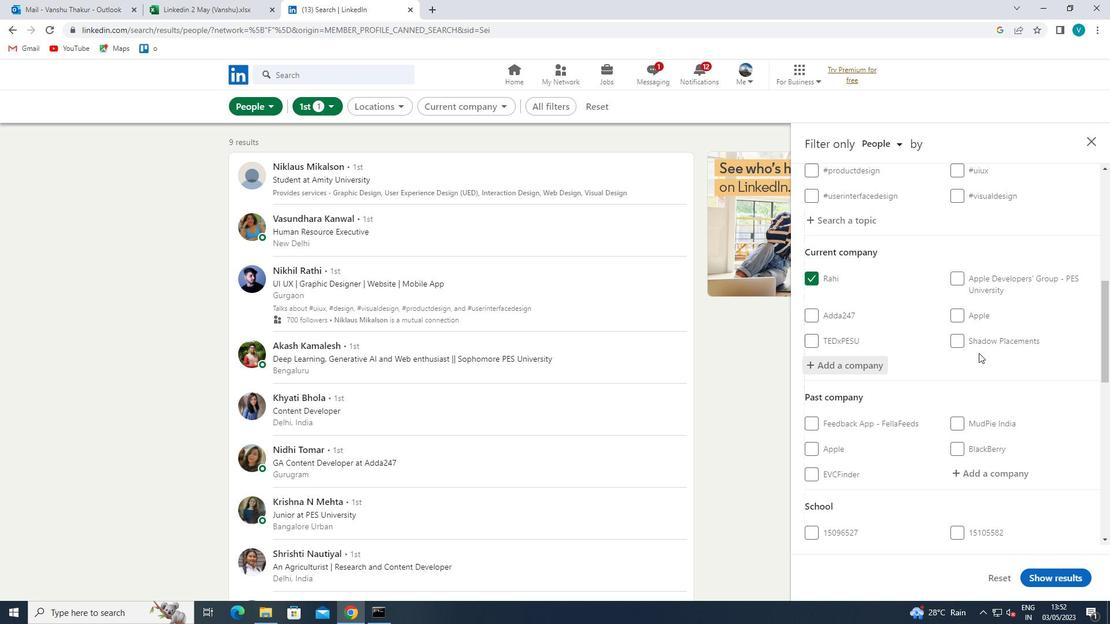 
Action: Mouse scrolled (979, 352) with delta (0, 0)
Screenshot: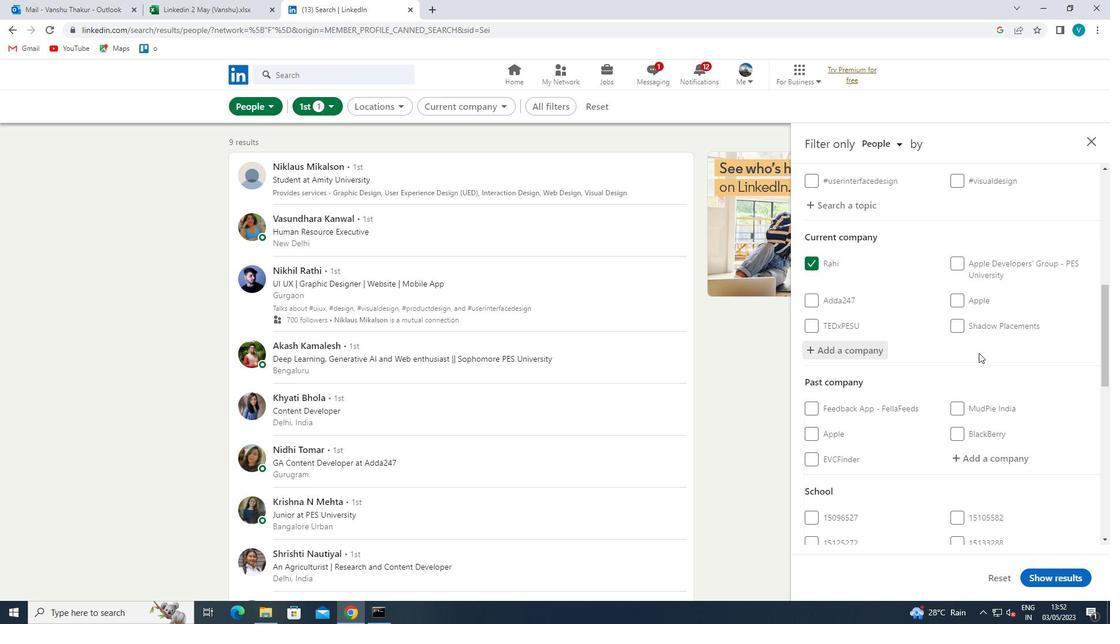 
Action: Mouse scrolled (979, 352) with delta (0, 0)
Screenshot: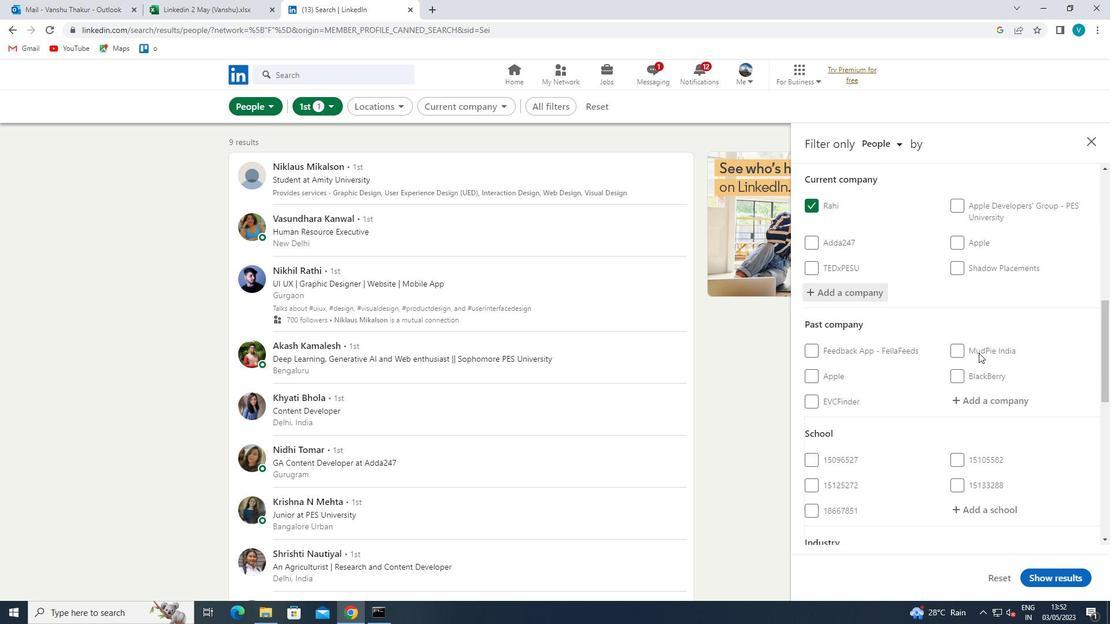 
Action: Mouse moved to (978, 354)
Screenshot: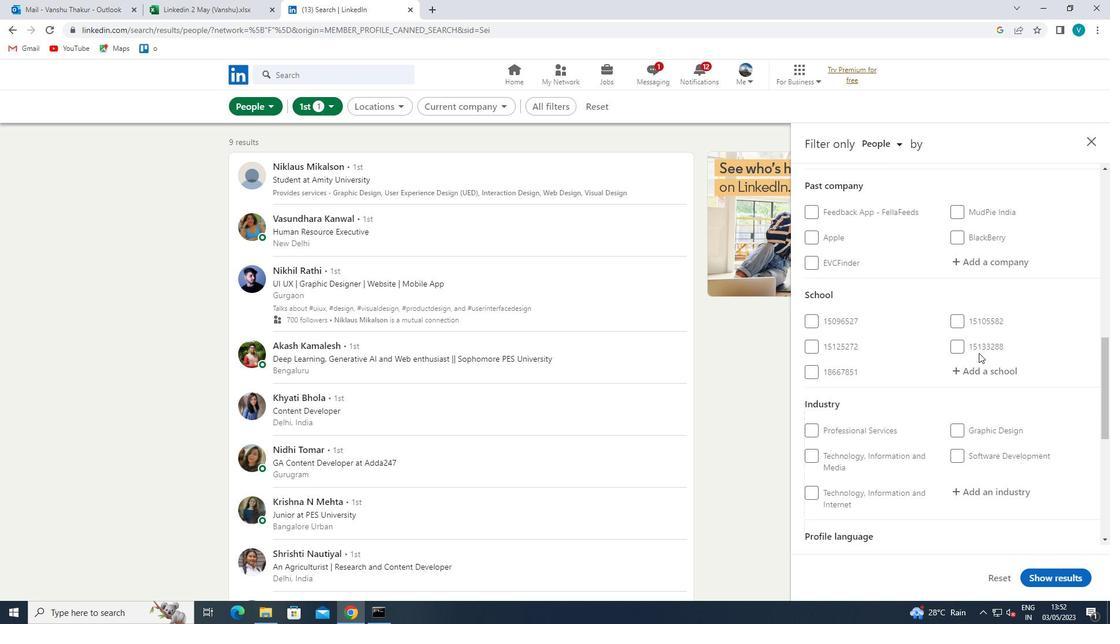 
Action: Mouse pressed left at (978, 354)
Screenshot: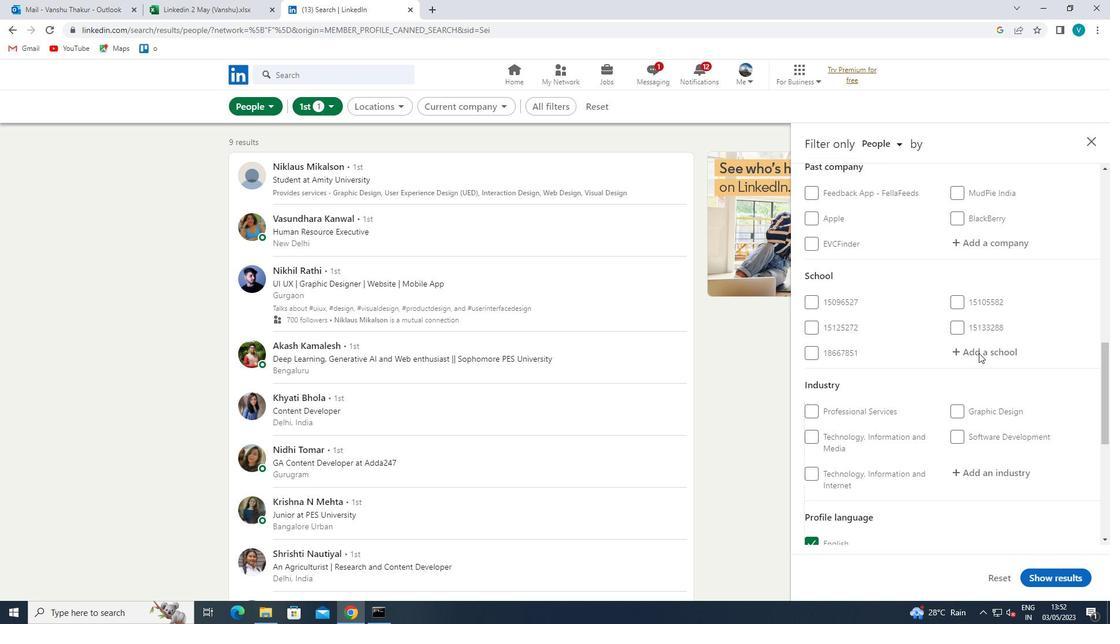 
Action: Key pressed <Key.shift>KAMARAJ
Screenshot: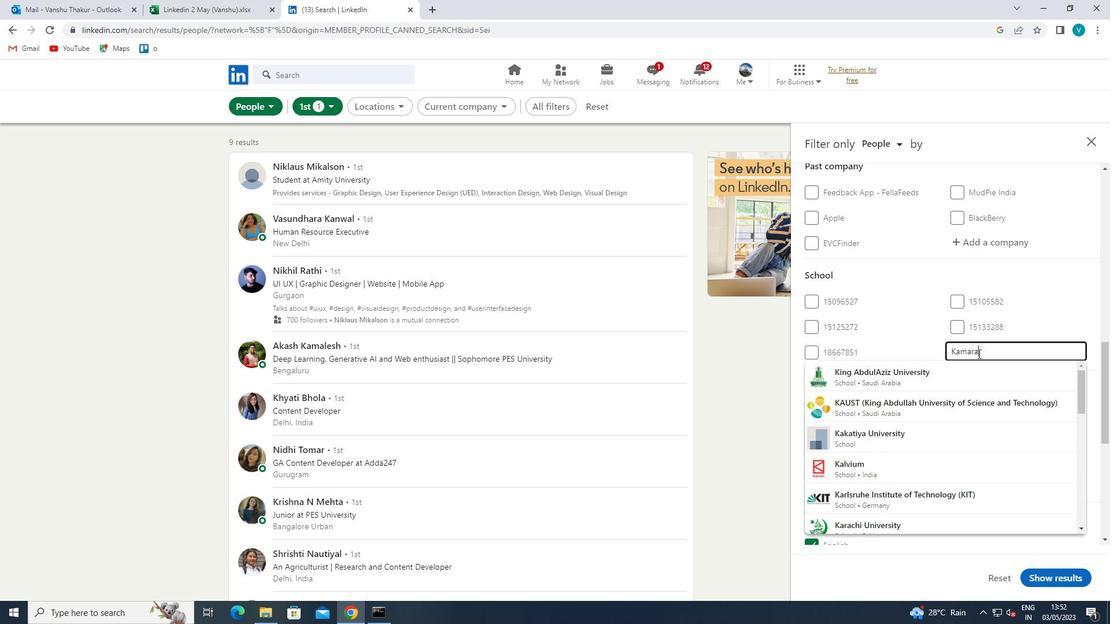 
Action: Mouse moved to (977, 395)
Screenshot: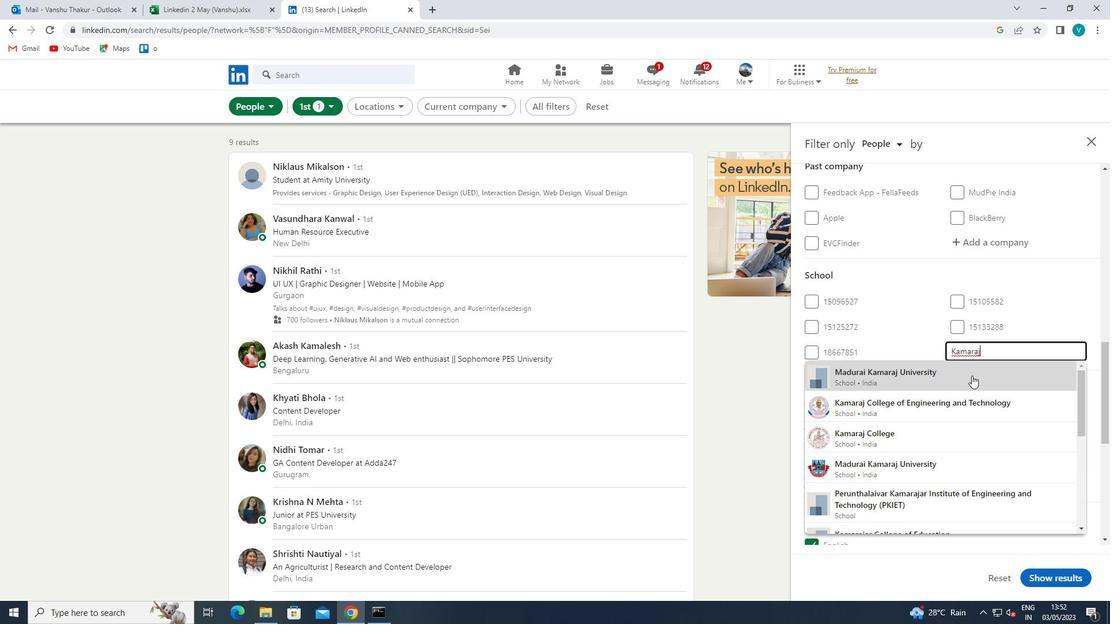 
Action: Mouse pressed left at (977, 395)
Screenshot: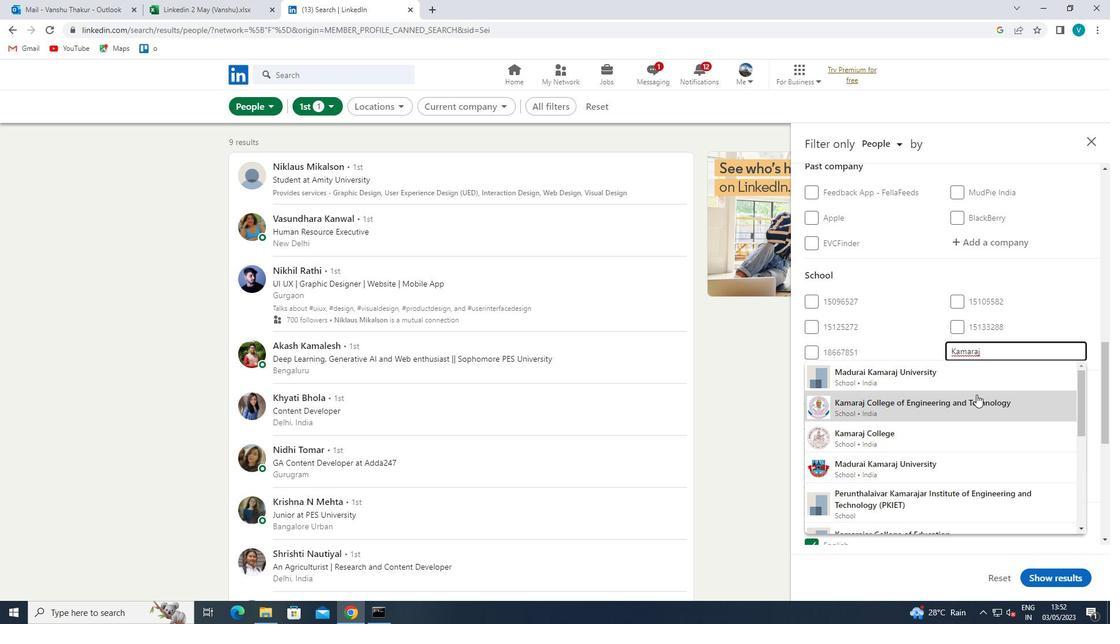 
Action: Mouse scrolled (977, 394) with delta (0, 0)
Screenshot: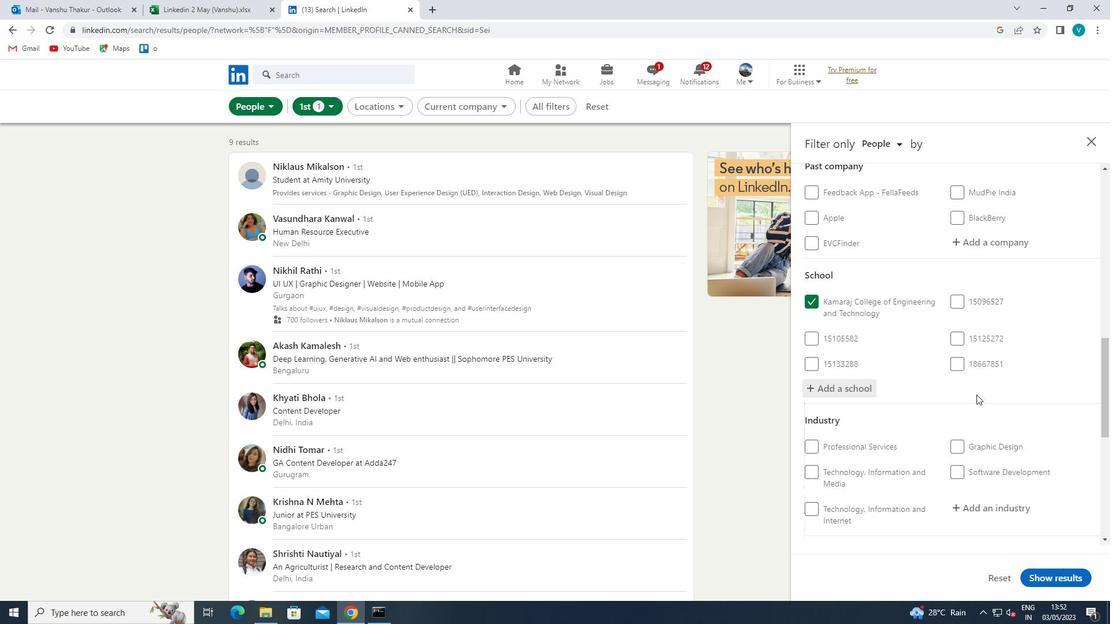 
Action: Mouse scrolled (977, 394) with delta (0, 0)
Screenshot: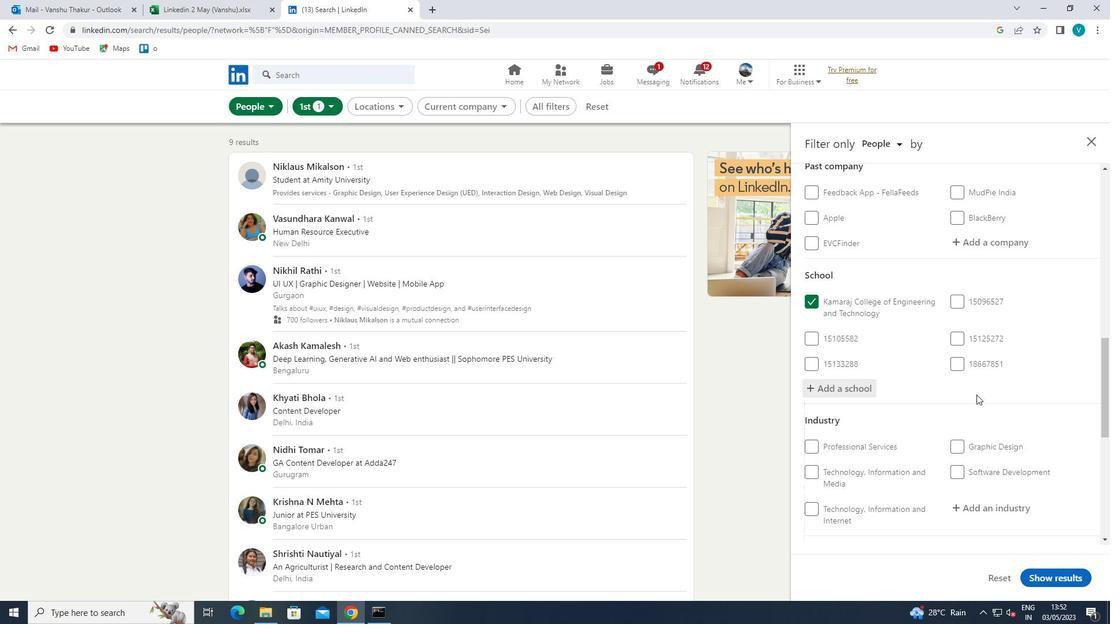 
Action: Mouse moved to (980, 389)
Screenshot: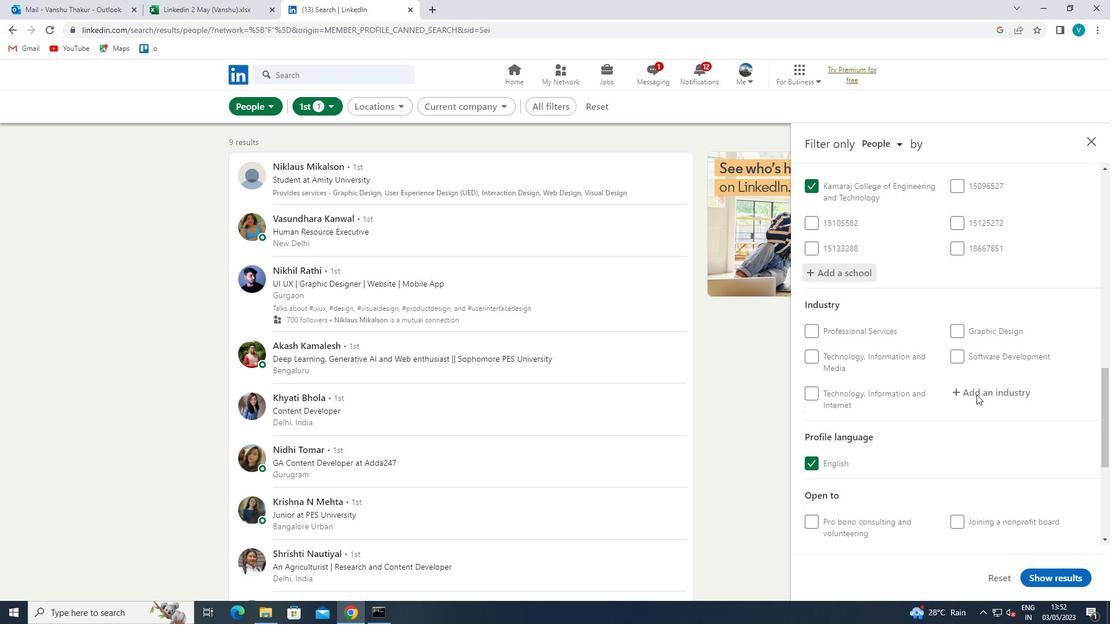 
Action: Mouse pressed left at (980, 389)
Screenshot: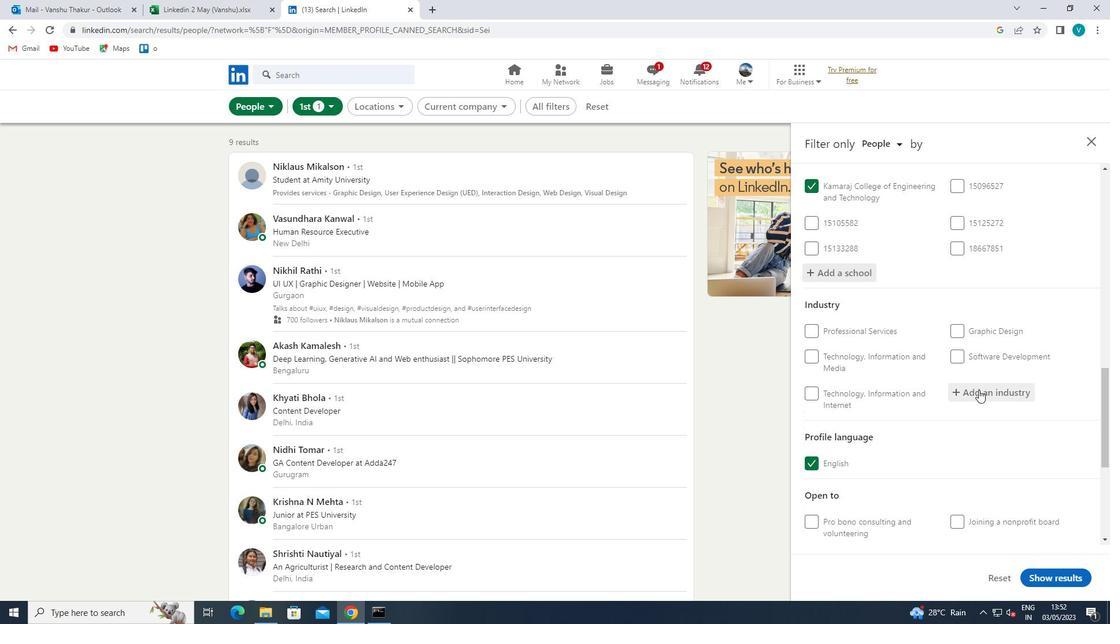 
Action: Key pressed <Key.shift>WOOD<Key.space><Key.shift>PRODUCT<Key.space>
Screenshot: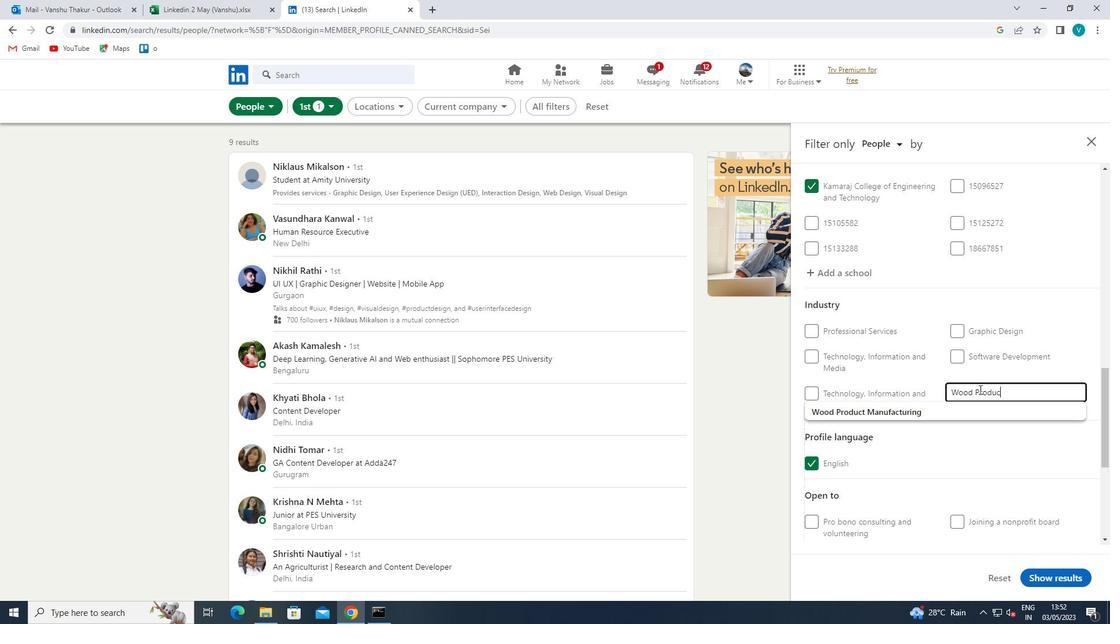 
Action: Mouse moved to (964, 411)
Screenshot: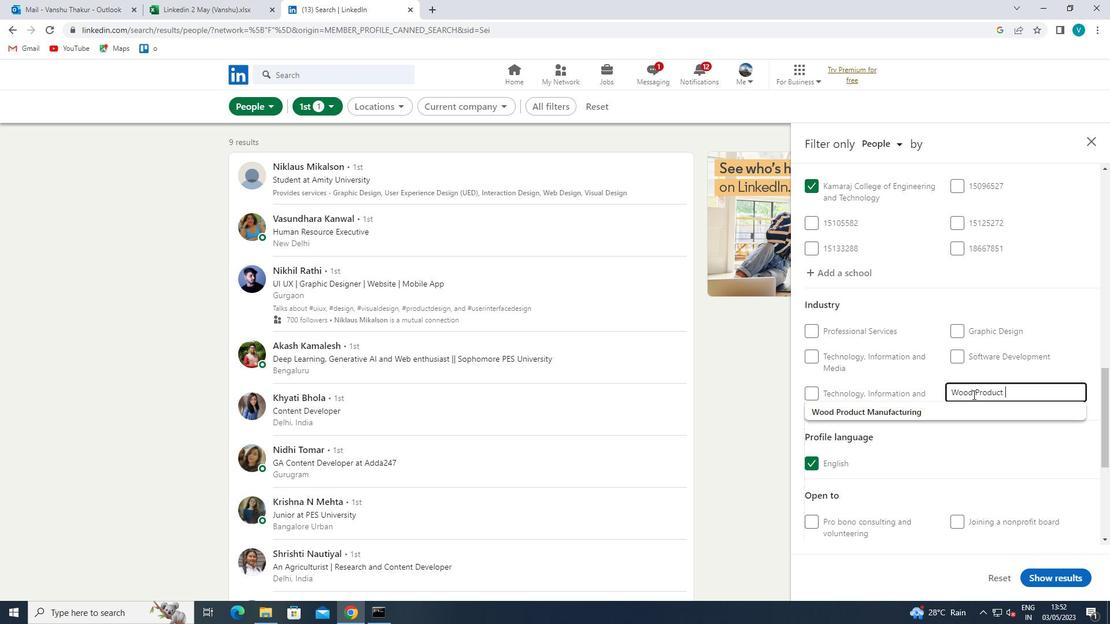 
Action: Mouse pressed left at (964, 411)
Screenshot: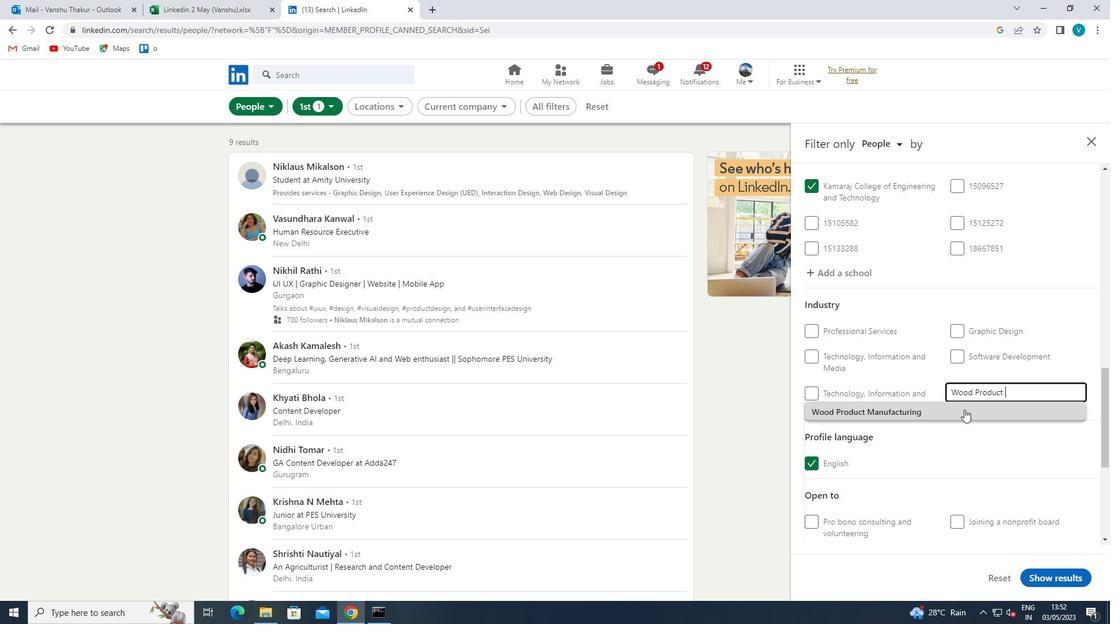 
Action: Mouse scrolled (964, 410) with delta (0, 0)
Screenshot: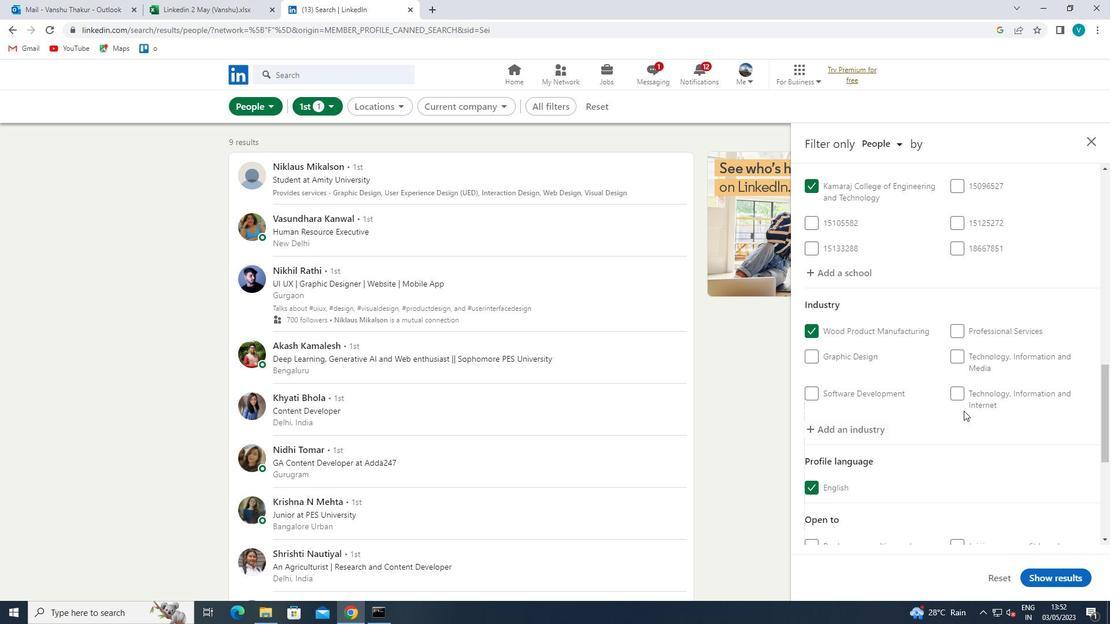 
Action: Mouse scrolled (964, 410) with delta (0, 0)
Screenshot: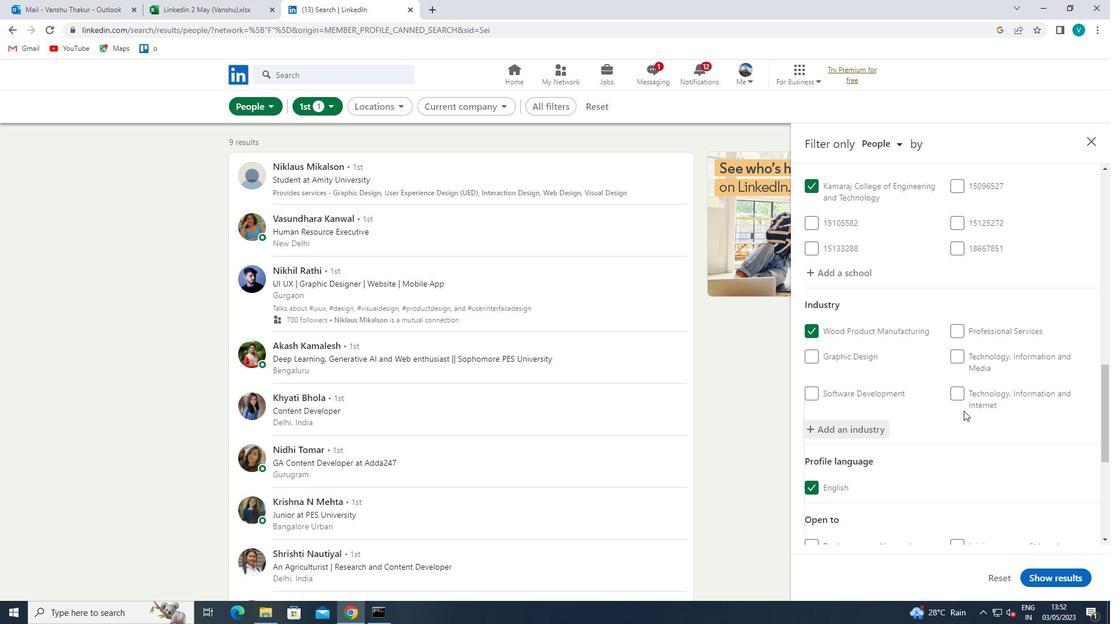 
Action: Mouse scrolled (964, 410) with delta (0, 0)
Screenshot: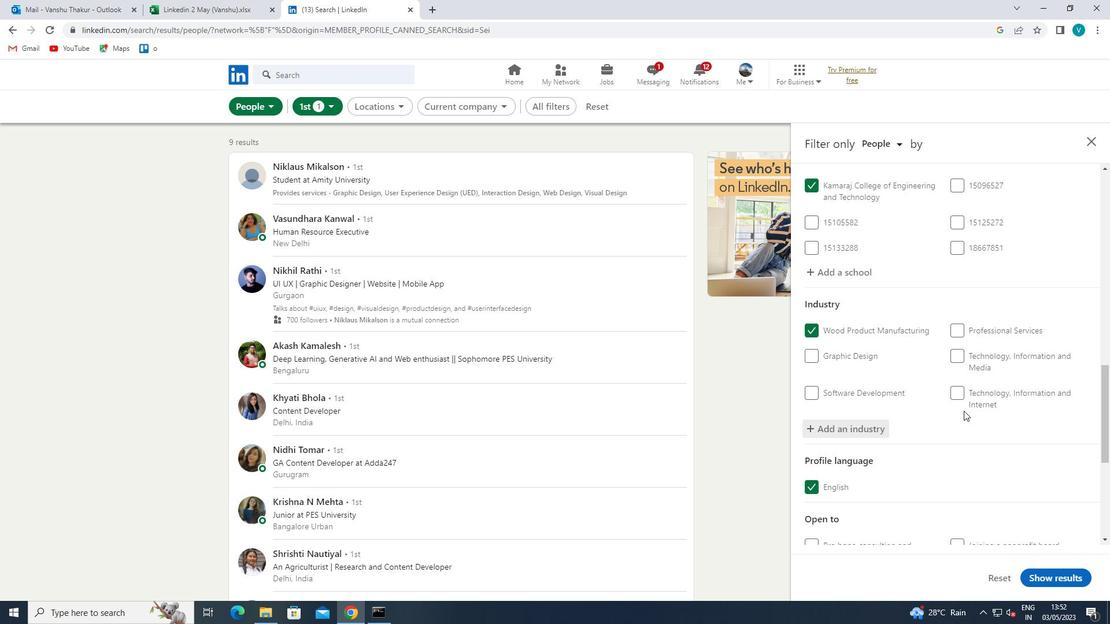 
Action: Mouse scrolled (964, 410) with delta (0, 0)
Screenshot: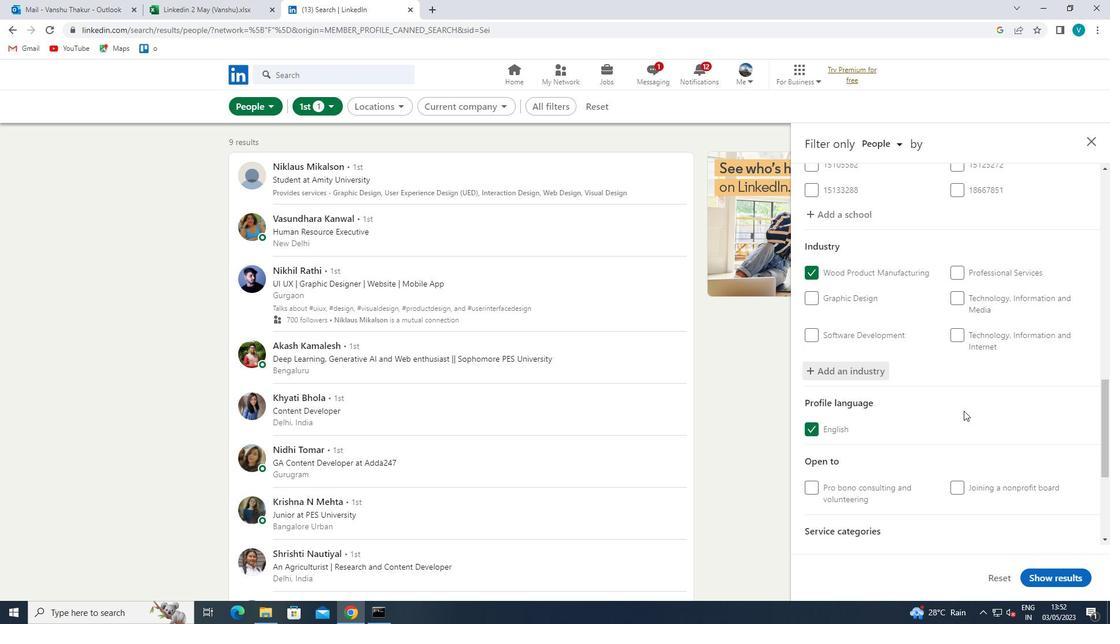 
Action: Mouse scrolled (964, 410) with delta (0, 0)
Screenshot: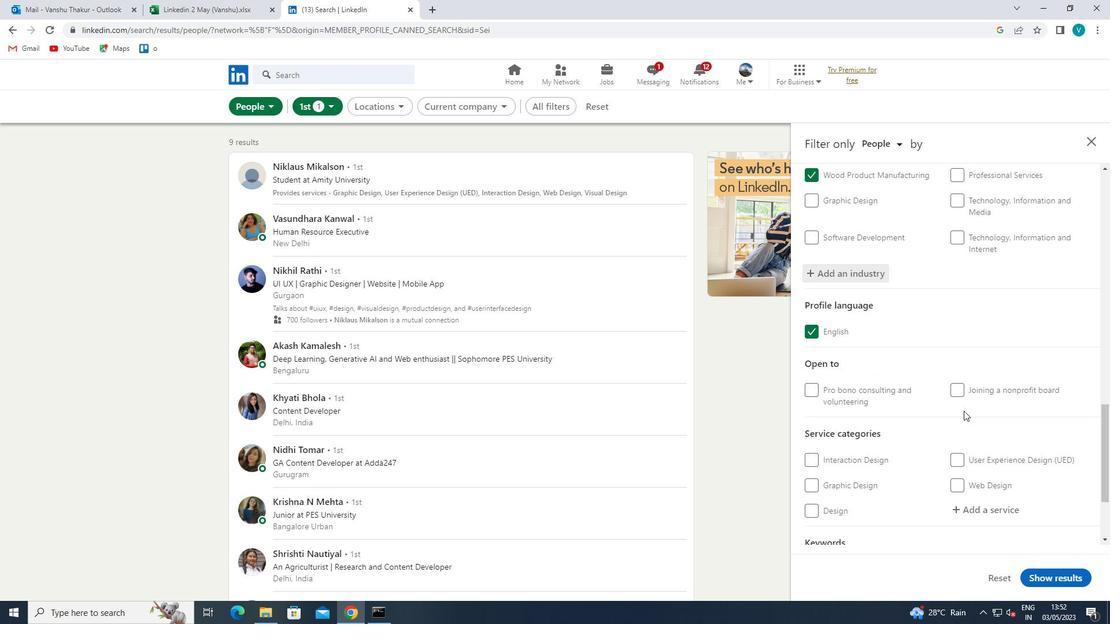 
Action: Mouse moved to (987, 383)
Screenshot: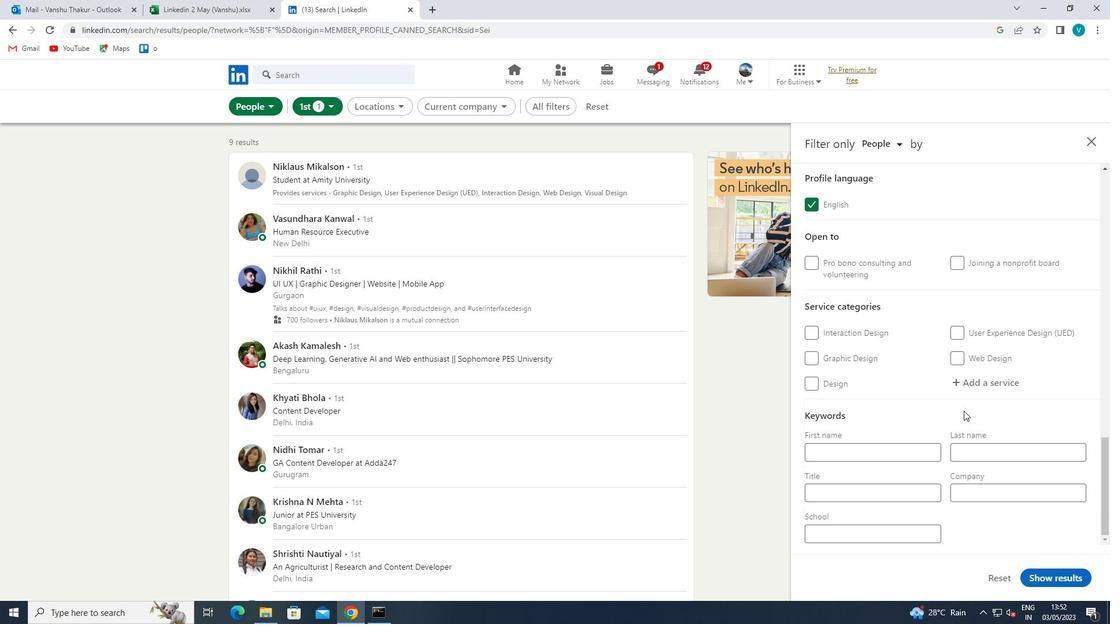 
Action: Mouse pressed left at (987, 383)
Screenshot: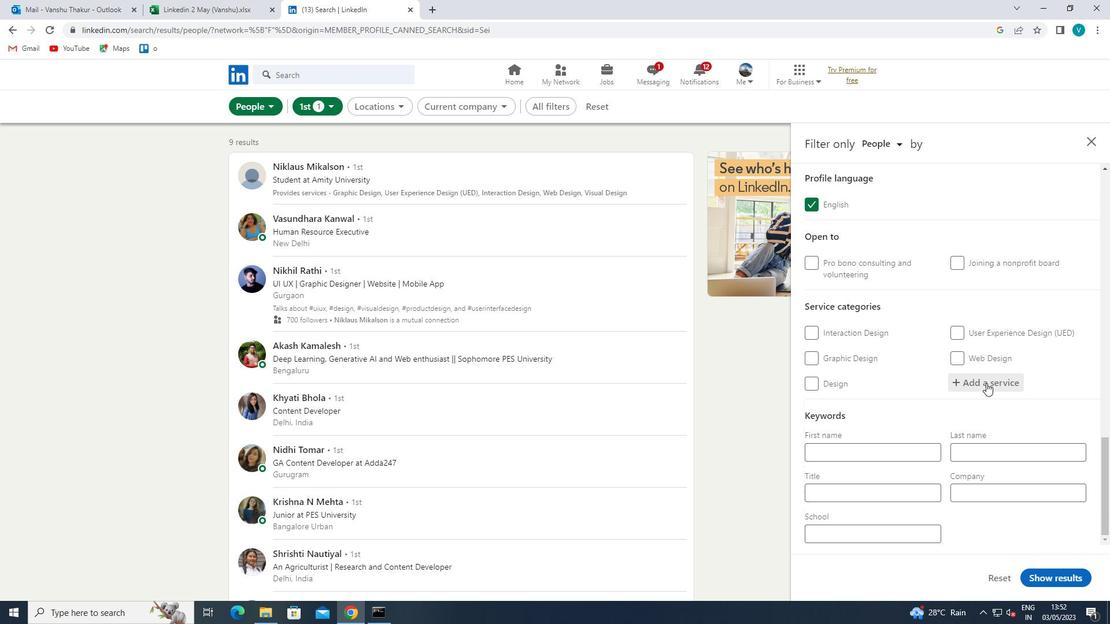 
Action: Key pressed <Key.shift>WEALTH<Key.space><Key.shift>MANAGEMENT<Key.space>
Screenshot: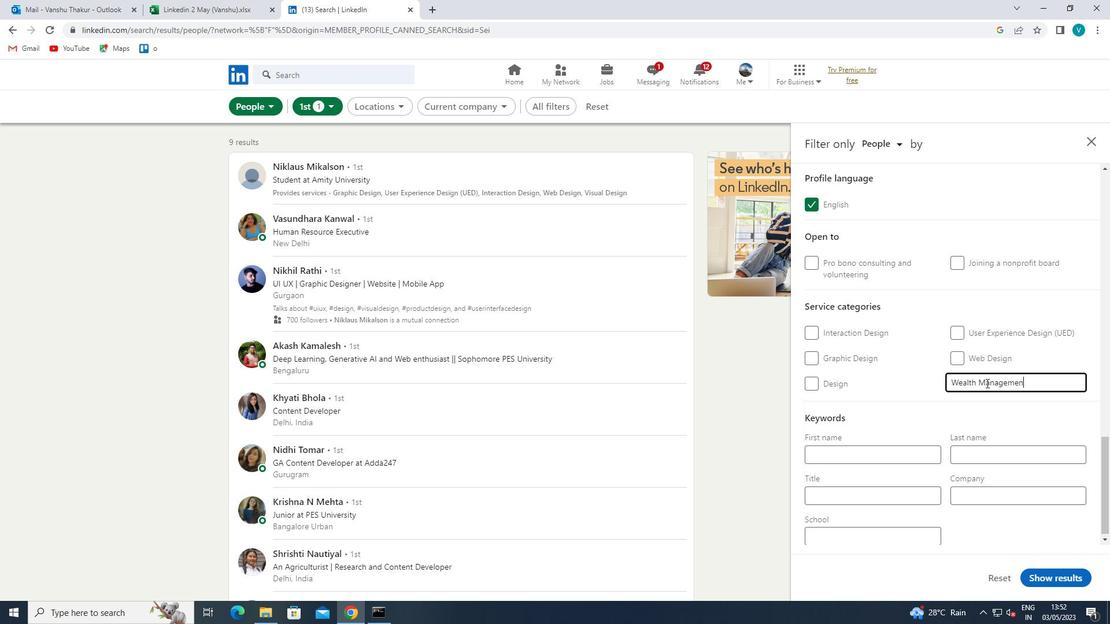 
Action: Mouse scrolled (987, 383) with delta (0, 0)
Screenshot: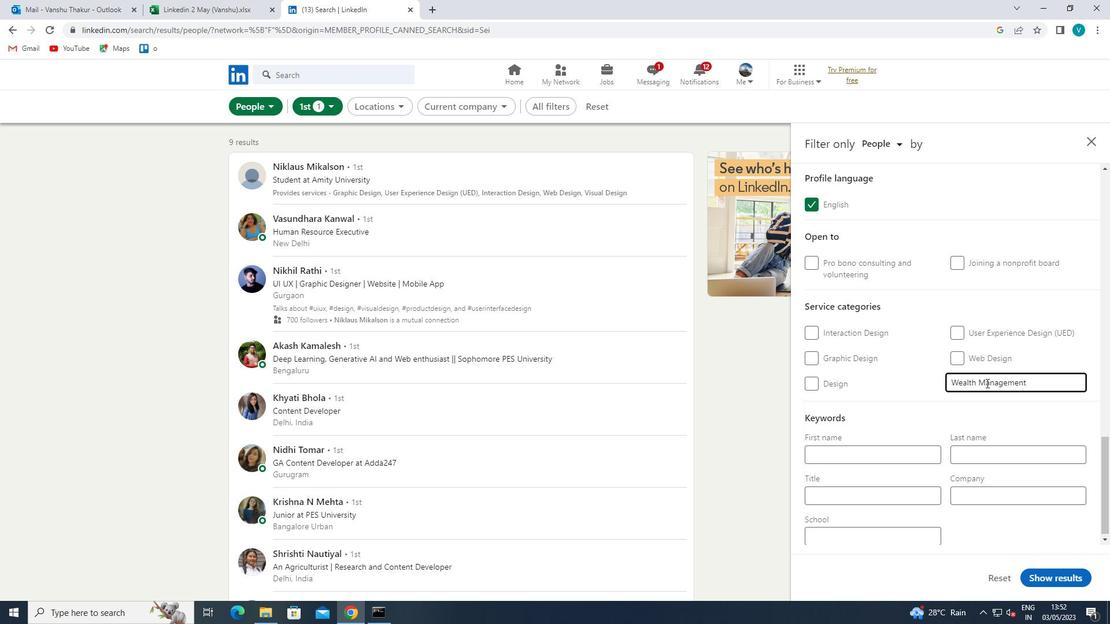 
Action: Mouse scrolled (987, 383) with delta (0, 0)
Screenshot: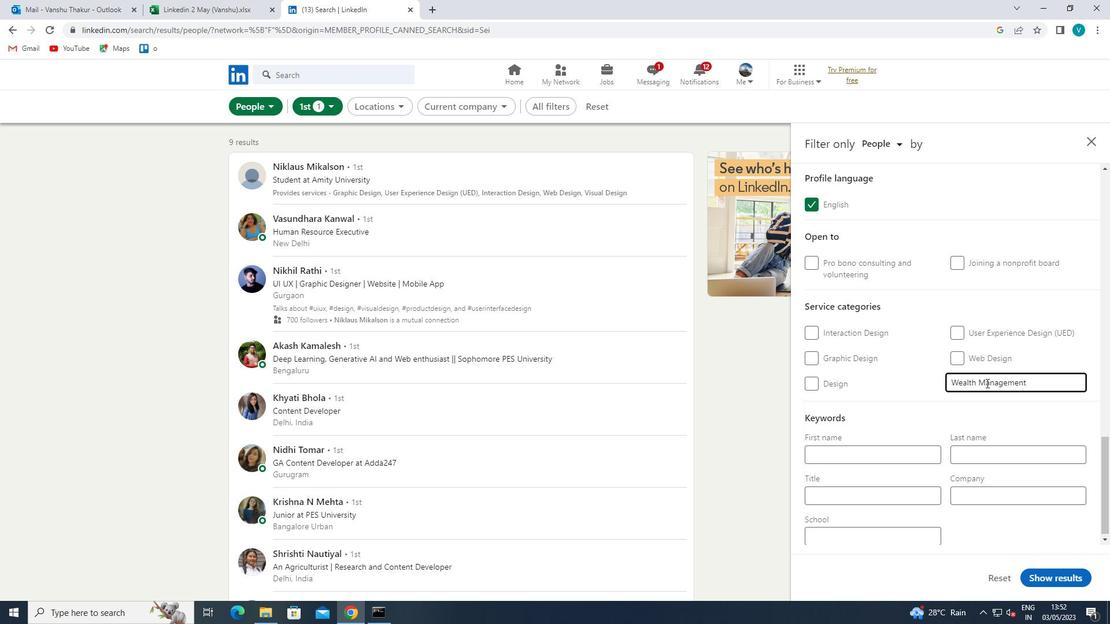 
Action: Mouse scrolled (987, 383) with delta (0, 0)
Screenshot: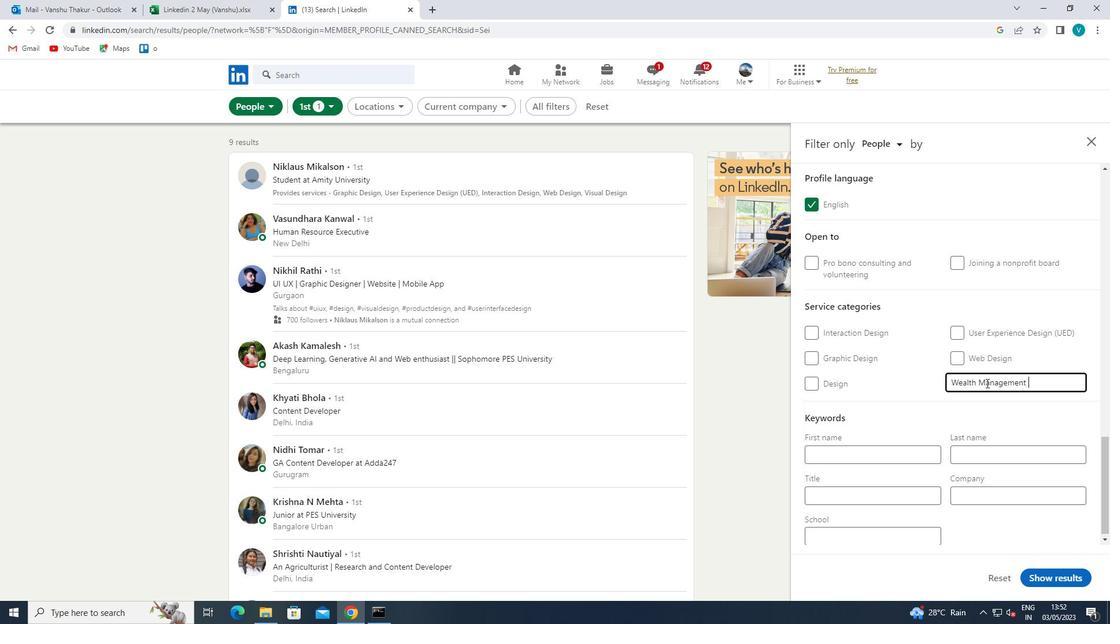 
Action: Mouse moved to (873, 499)
Screenshot: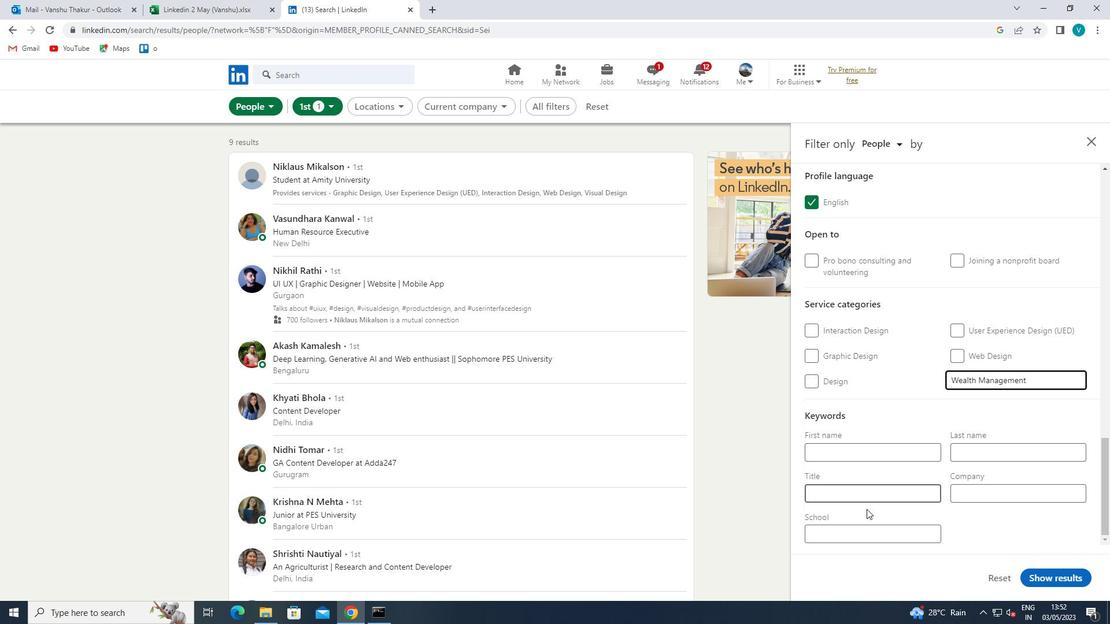 
Action: Mouse pressed left at (873, 499)
Screenshot: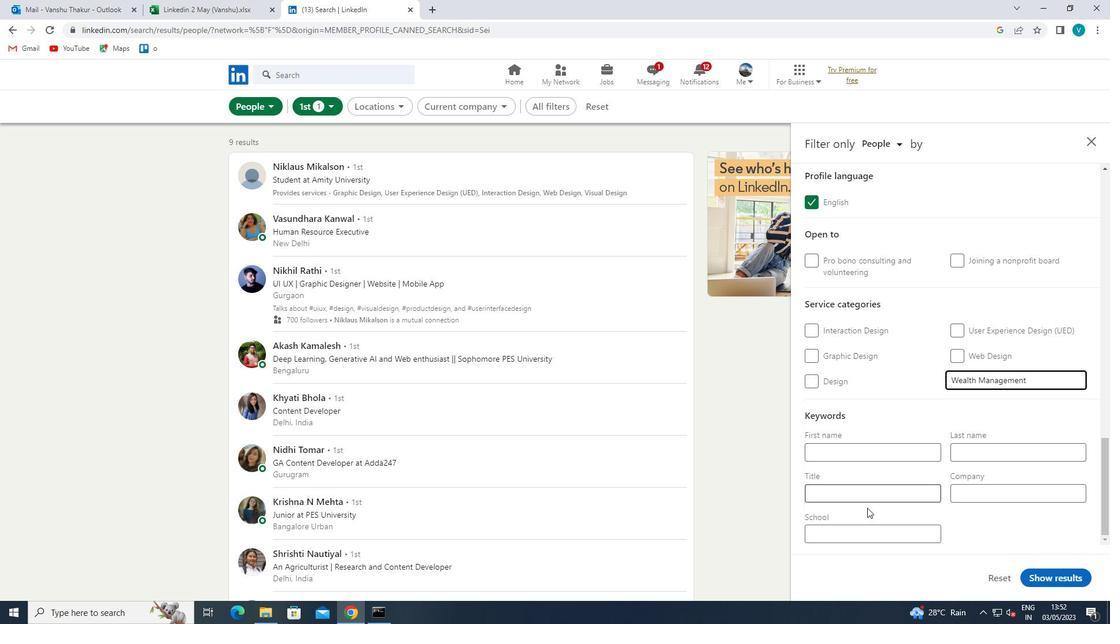 
Action: Mouse moved to (789, 451)
Screenshot: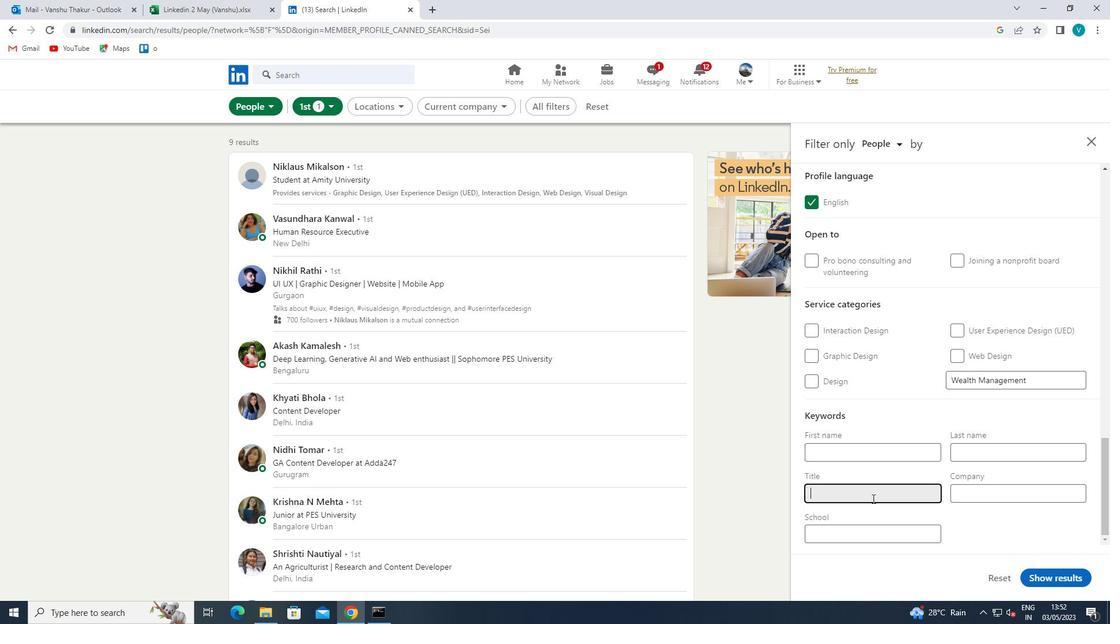 
Action: Key pressed <Key.shift>LOCKSMITH<Key.space>
Screenshot: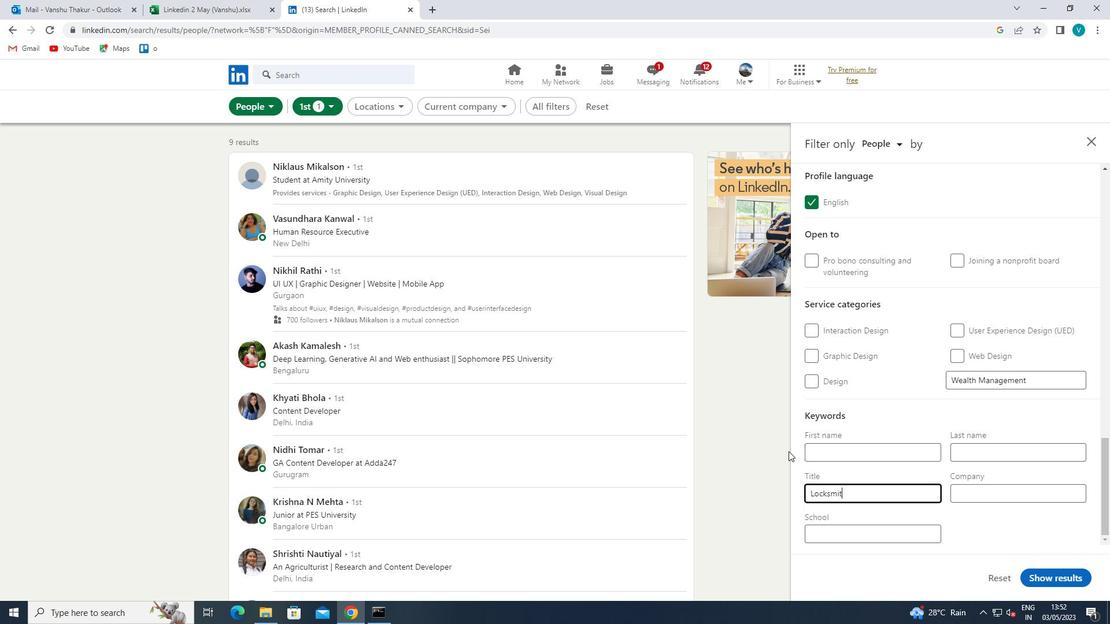 
Action: Mouse moved to (1058, 572)
Screenshot: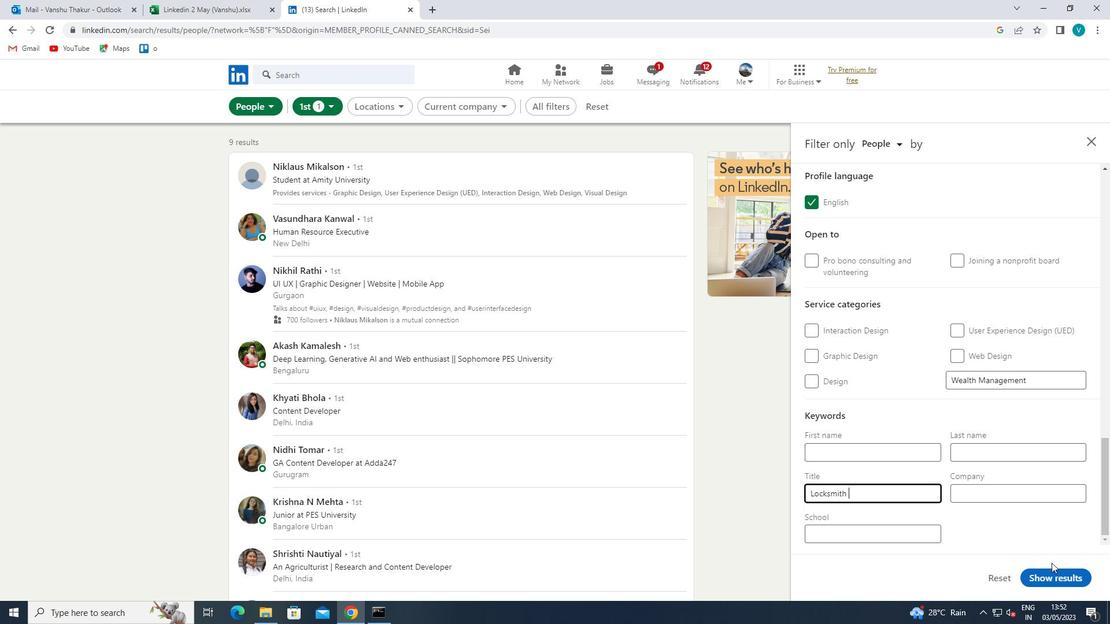 
Action: Mouse pressed left at (1058, 572)
Screenshot: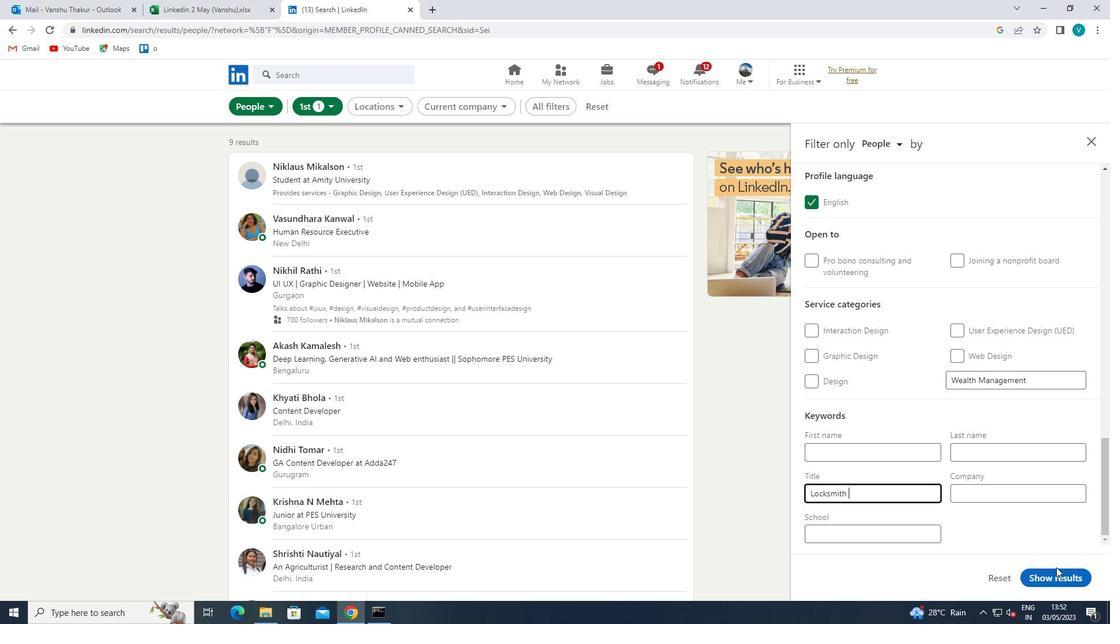 
